 Task:  Click on  Soccer In the  Soccer League click on  Pick Sheet Your name Owen Garcia Team name Houston and  Email softage.9@softage.net Game 1 Inter Miami Game 2 NYFC Game 3 Orlando City Game 4 Houston Game 5 Minnesota United Game 6 San Jose Game 7 Columbus Game 8 New England Game 9 Philadelphia Game 10 Montreal Game 11 Chicago Game 12 Inter Milan Game 13 Minnesota United Game 14 Real Salt Lake Game 15 Vancouver Game16 San Jose In Tie Breaker choose Houston Submit pick sheet
Action: Mouse moved to (533, 328)
Screenshot: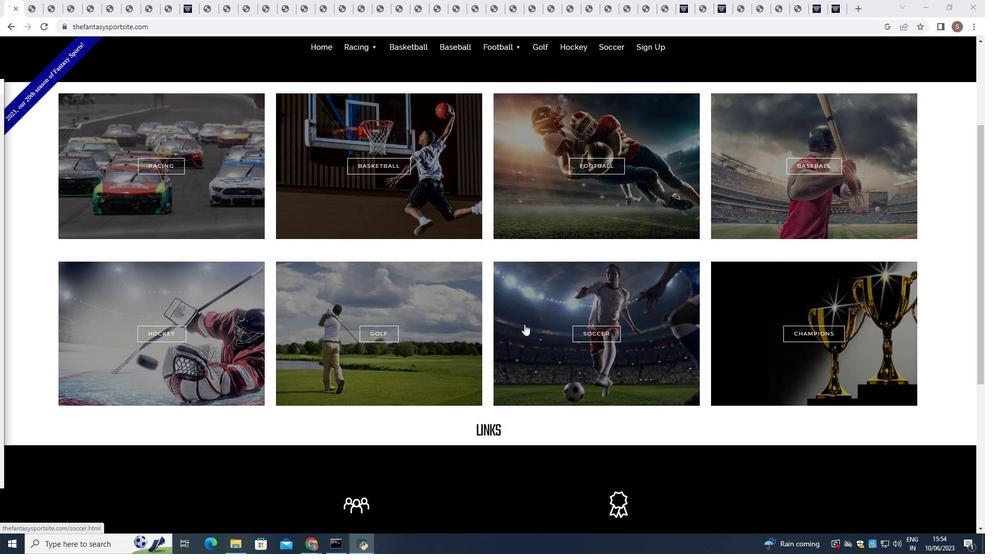 
Action: Mouse pressed left at (533, 328)
Screenshot: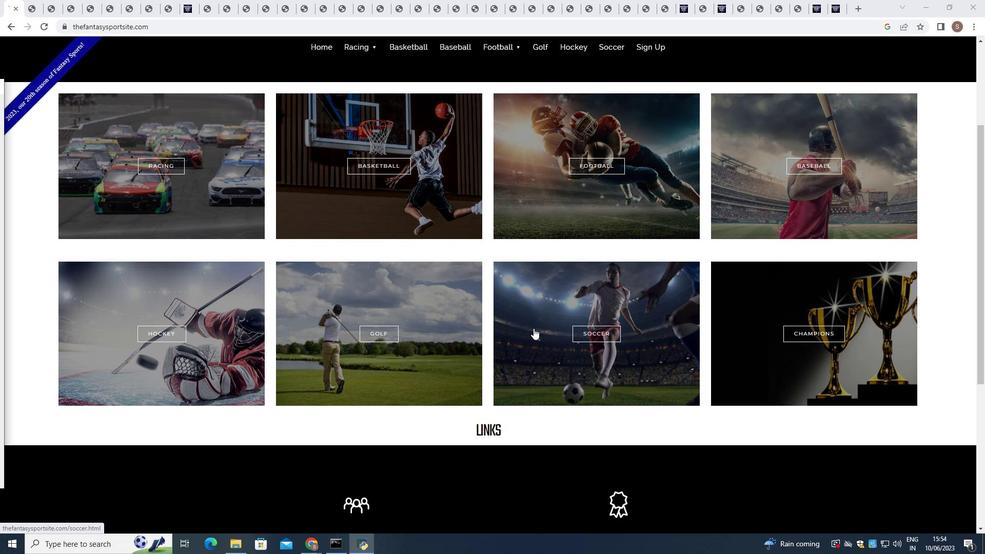 
Action: Mouse moved to (533, 329)
Screenshot: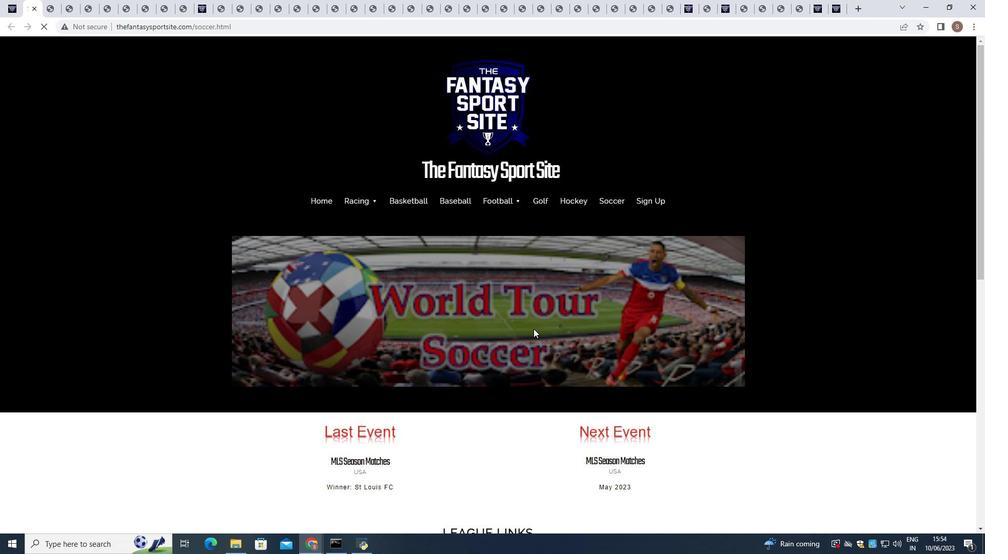 
Action: Mouse scrolled (533, 329) with delta (0, 0)
Screenshot: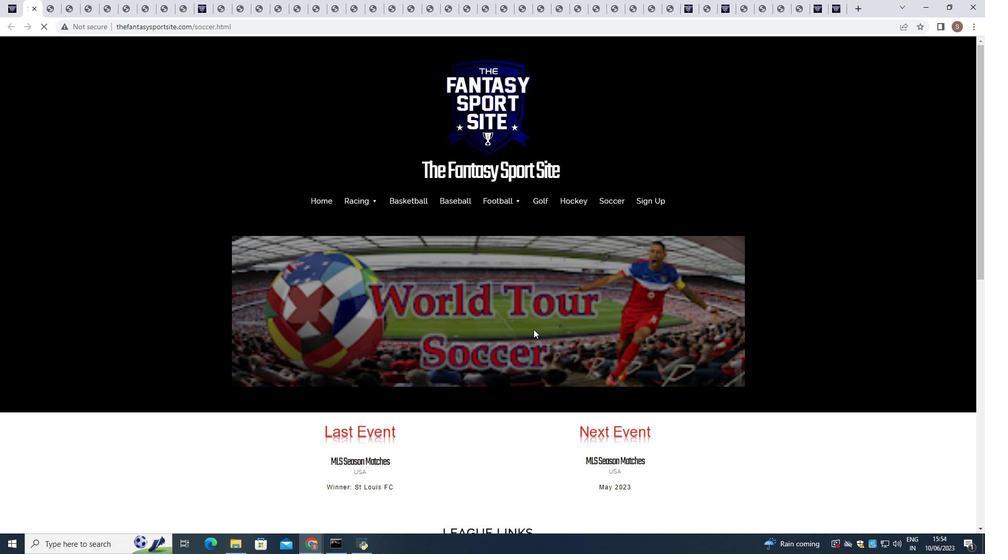 
Action: Mouse scrolled (533, 329) with delta (0, 0)
Screenshot: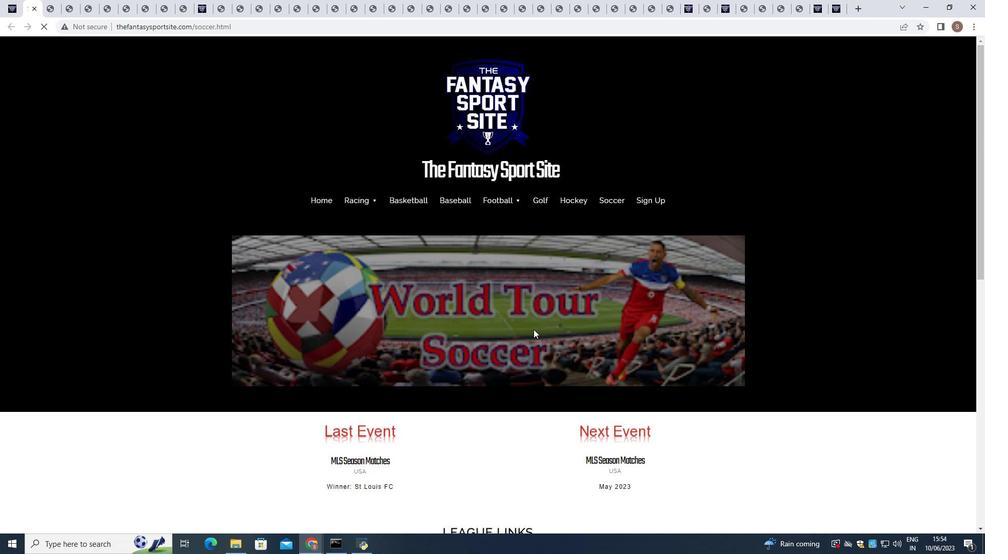 
Action: Mouse scrolled (533, 329) with delta (0, 0)
Screenshot: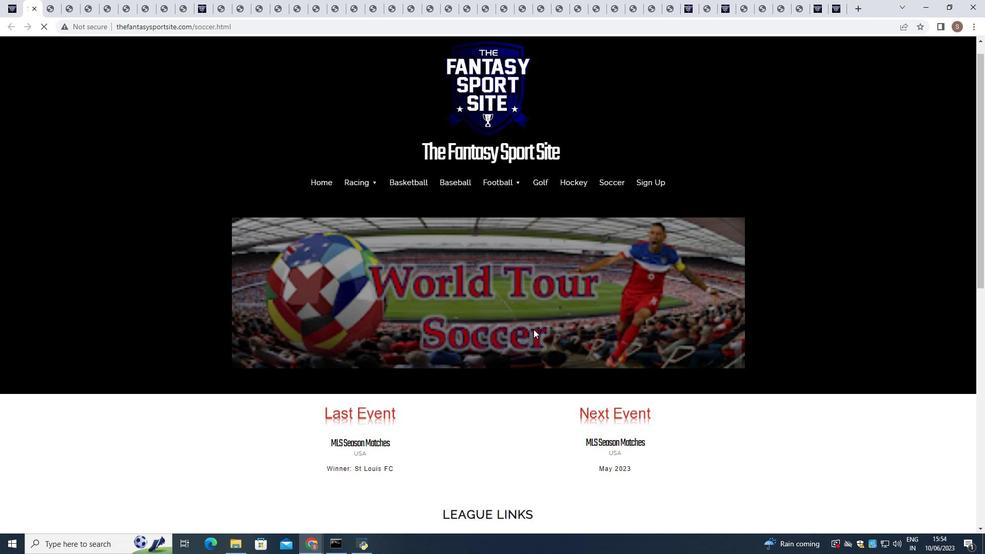 
Action: Mouse scrolled (533, 329) with delta (0, 0)
Screenshot: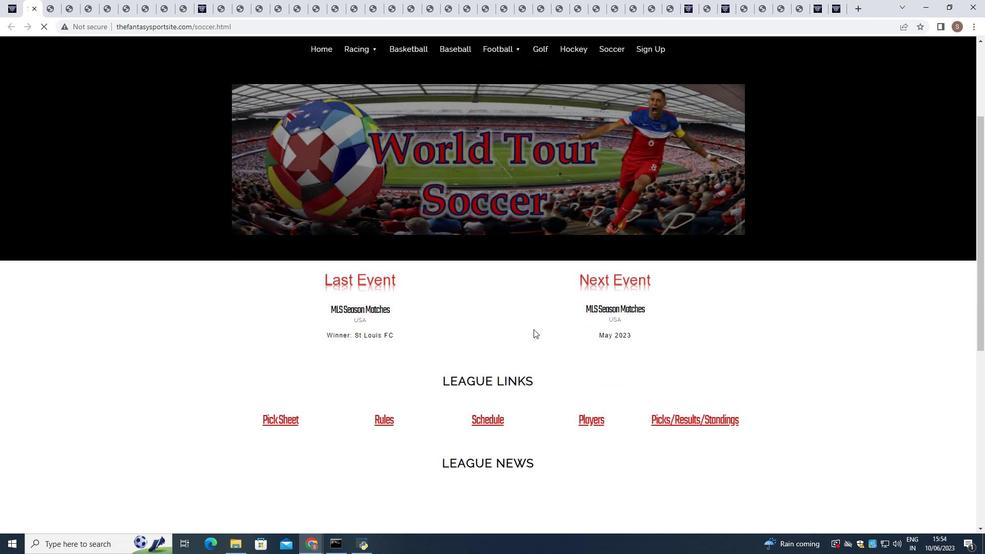 
Action: Mouse moved to (266, 363)
Screenshot: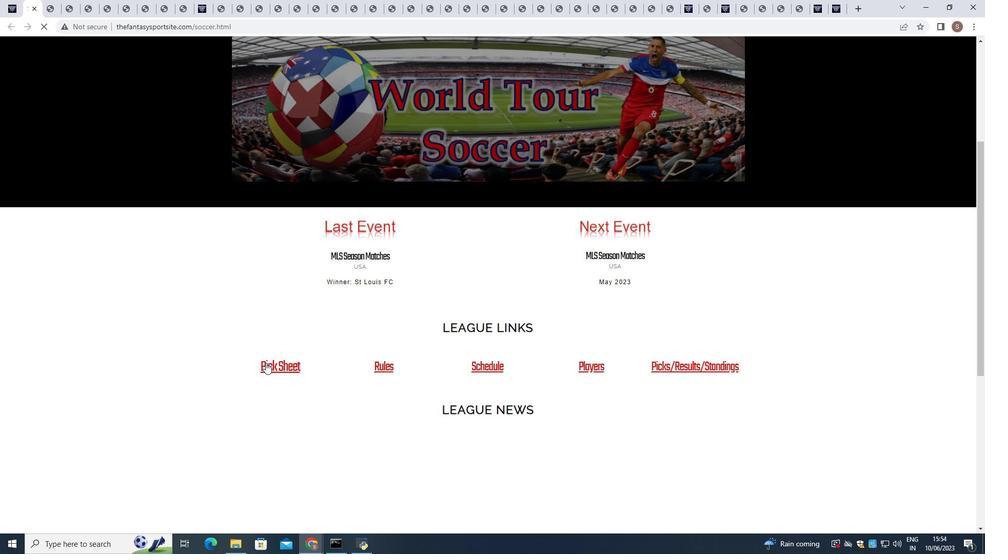 
Action: Mouse pressed left at (266, 363)
Screenshot: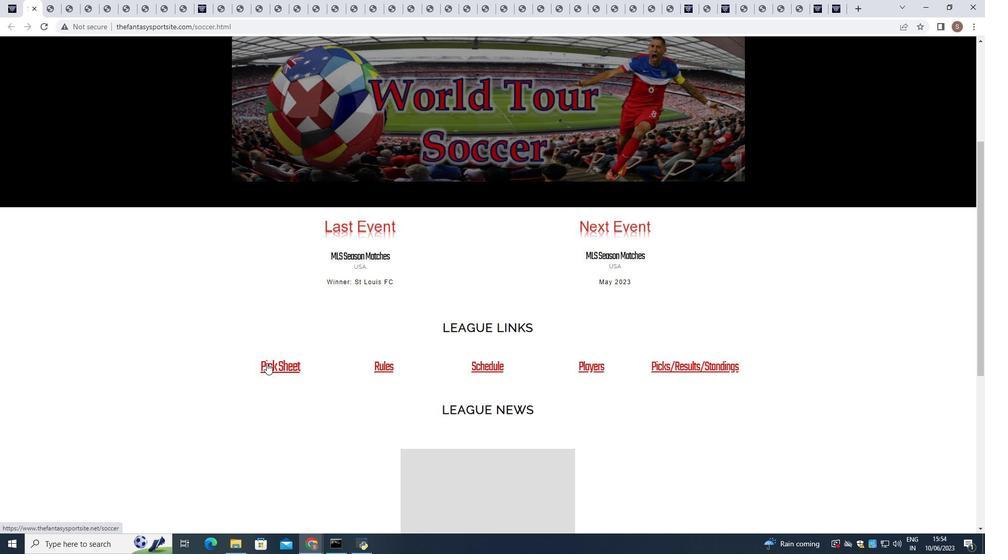 
Action: Mouse moved to (267, 362)
Screenshot: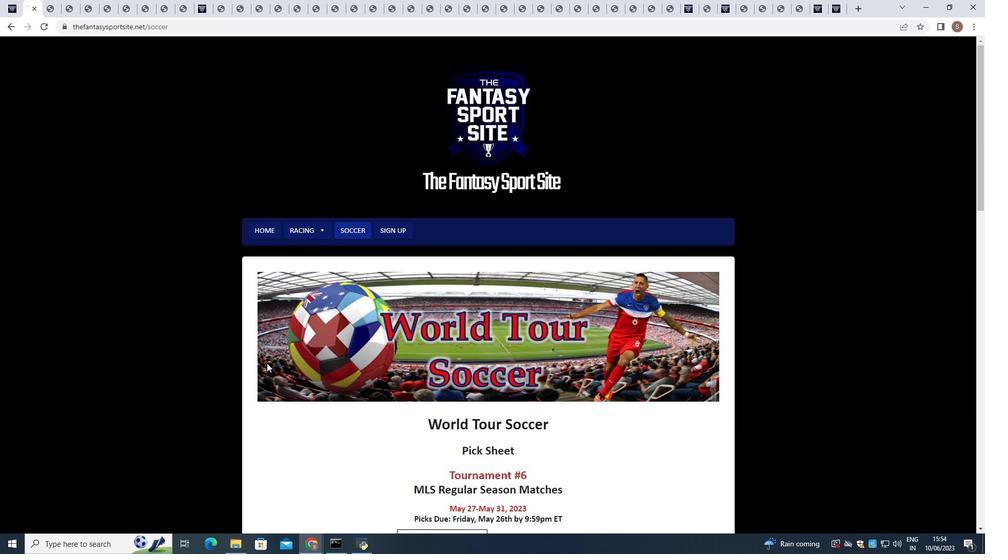 
Action: Mouse scrolled (267, 362) with delta (0, 0)
Screenshot: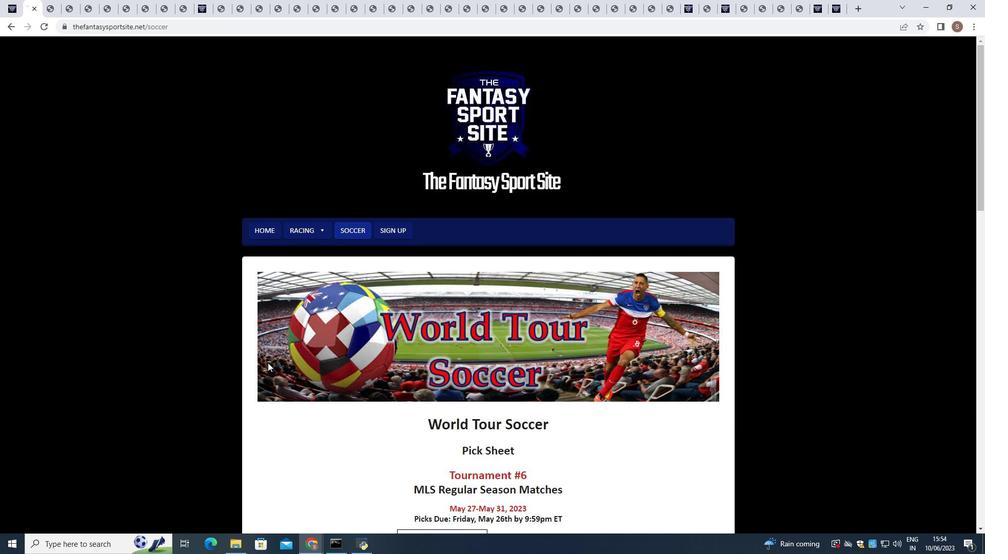 
Action: Mouse scrolled (267, 362) with delta (0, 0)
Screenshot: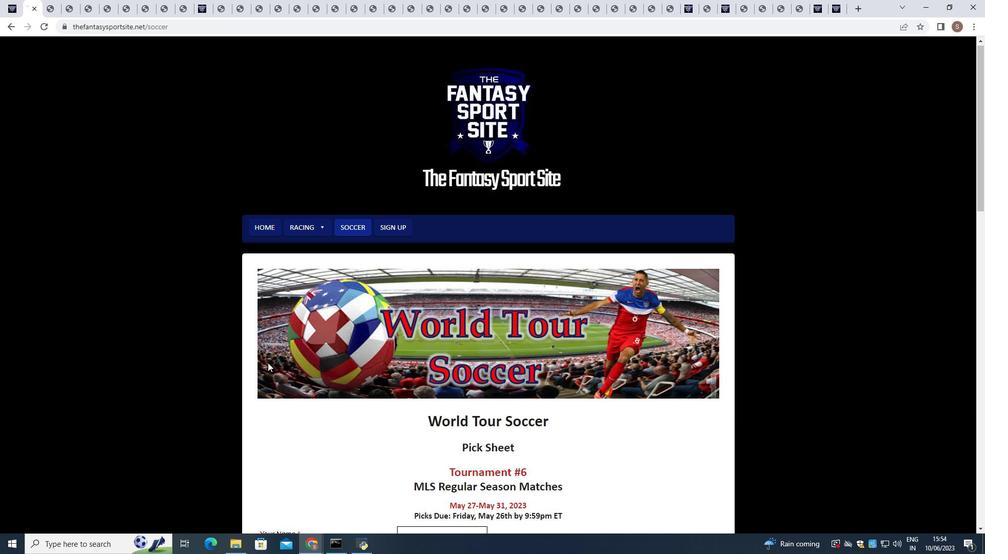 
Action: Mouse scrolled (267, 362) with delta (0, 0)
Screenshot: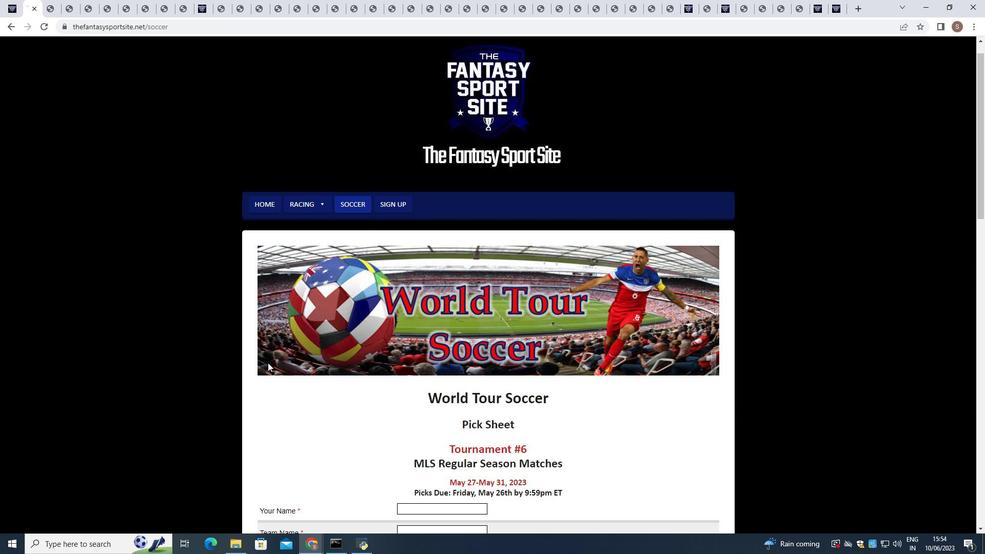 
Action: Mouse scrolled (267, 362) with delta (0, 0)
Screenshot: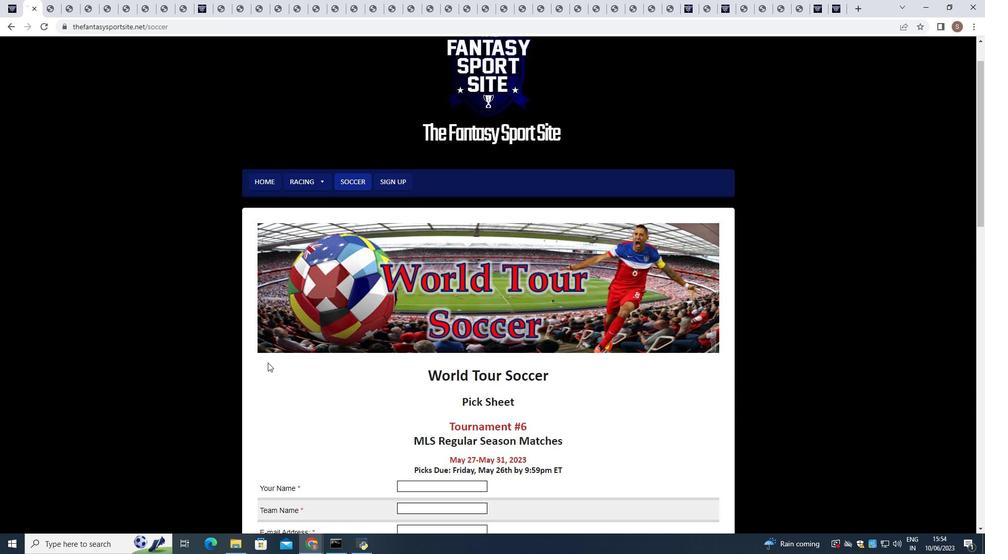
Action: Mouse scrolled (267, 362) with delta (0, 0)
Screenshot: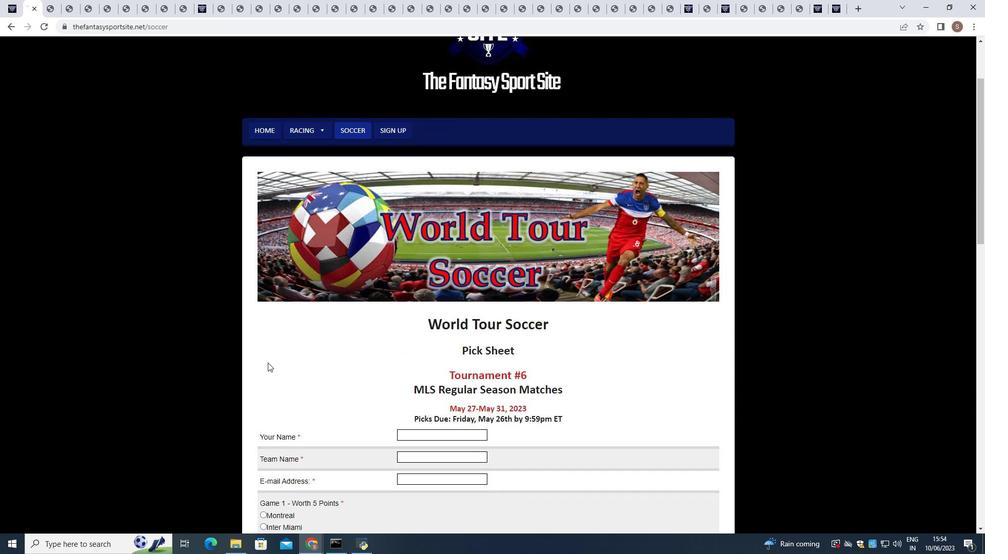 
Action: Mouse moved to (422, 279)
Screenshot: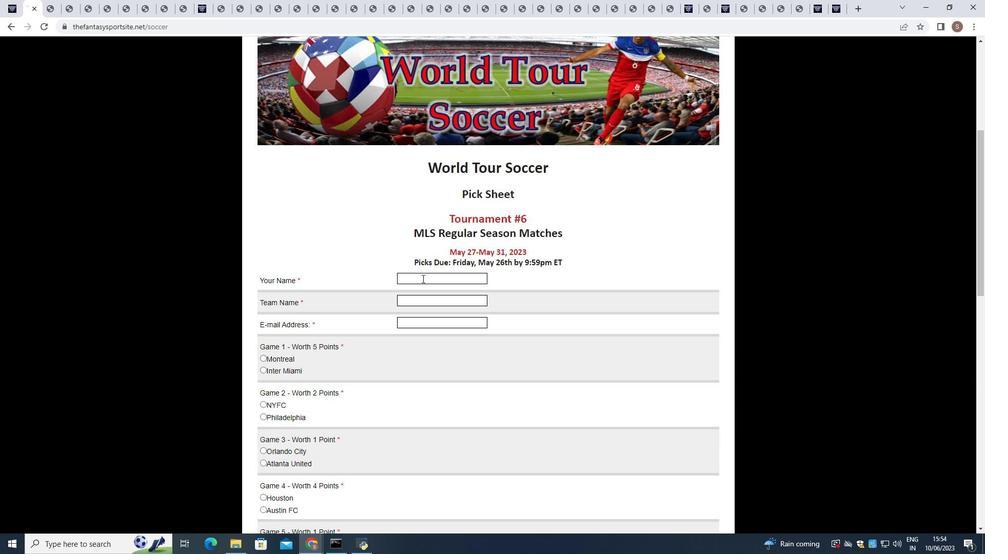
Action: Mouse pressed left at (422, 279)
Screenshot: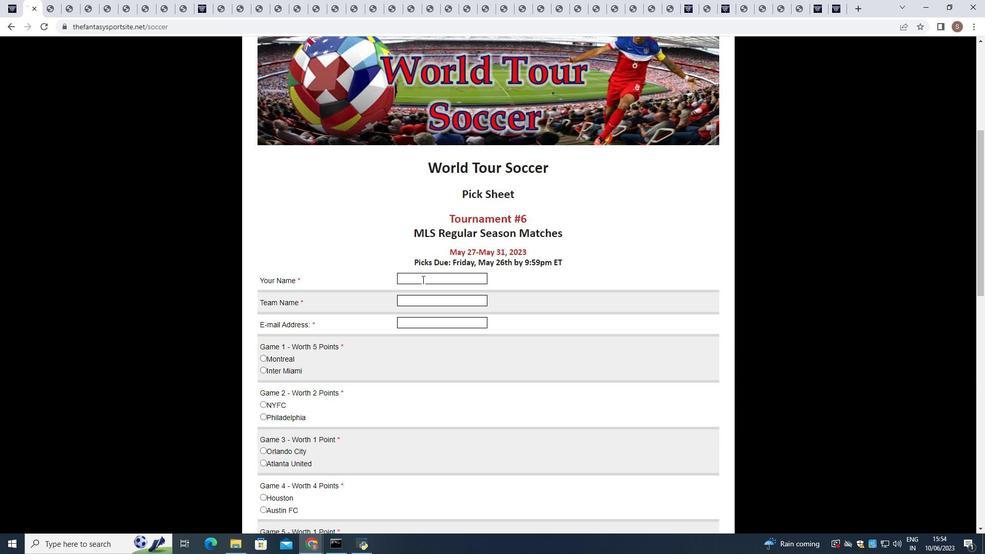 
Action: Key pressed <Key.shift>Owen<Key.space><Key.shift><Key.shift><Key.shift>Garcia
Screenshot: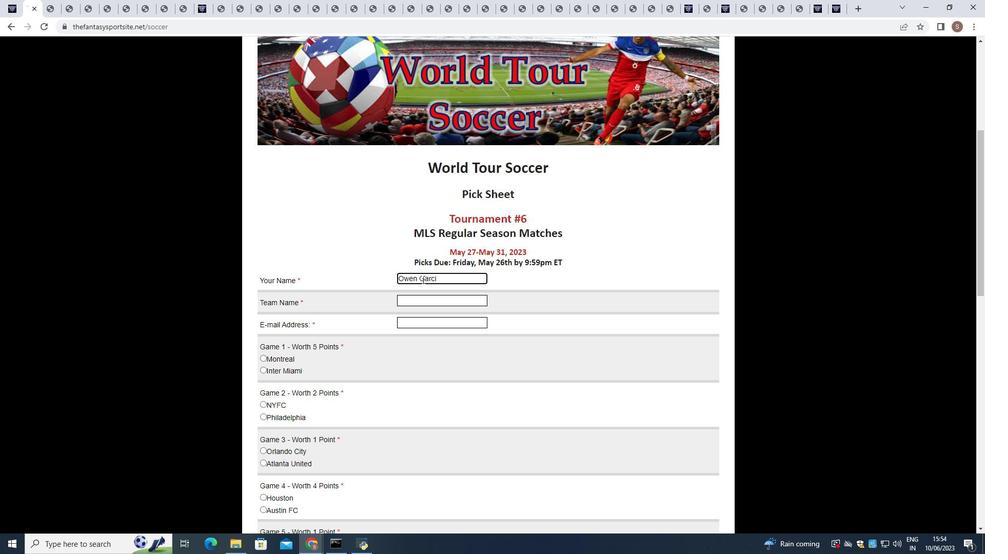 
Action: Mouse moved to (473, 299)
Screenshot: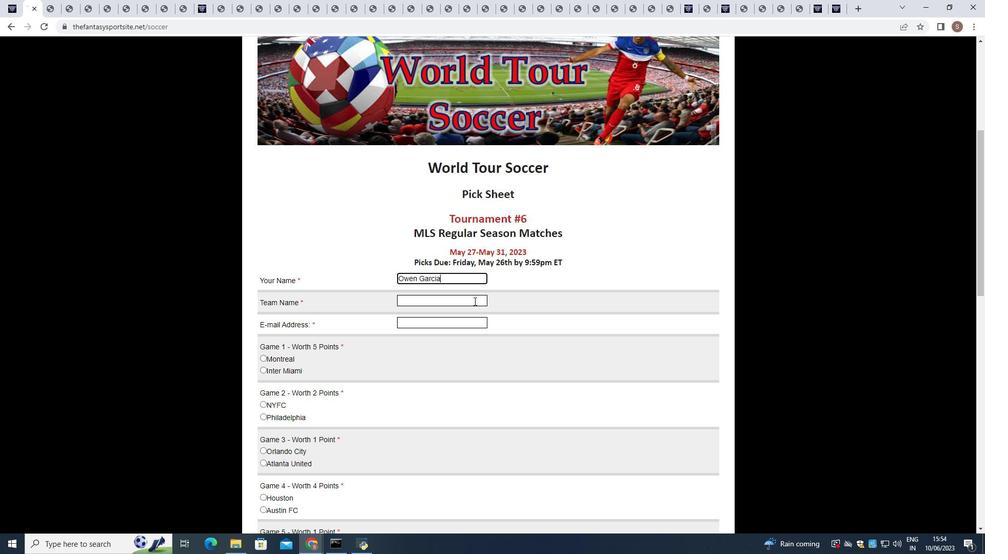 
Action: Mouse pressed left at (473, 299)
Screenshot: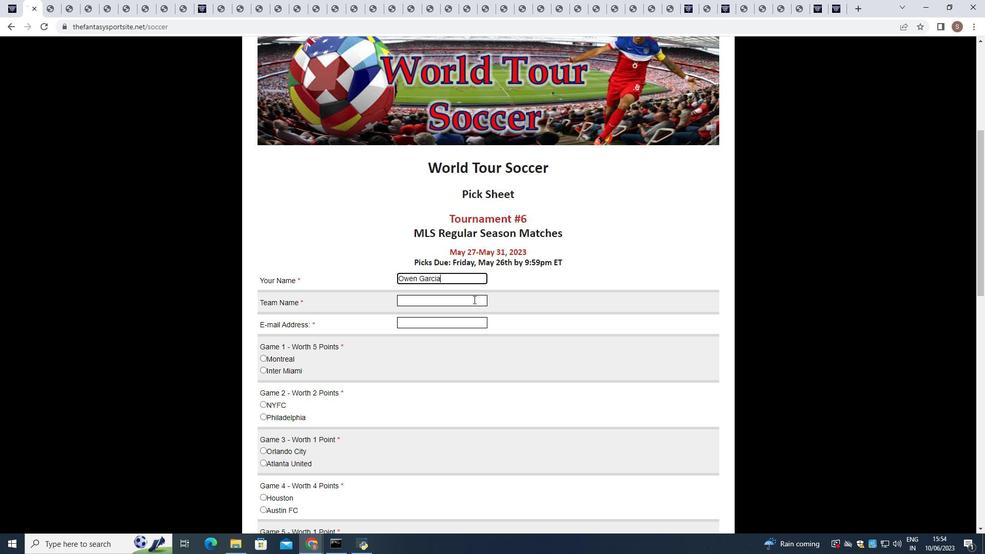 
Action: Mouse moved to (477, 292)
Screenshot: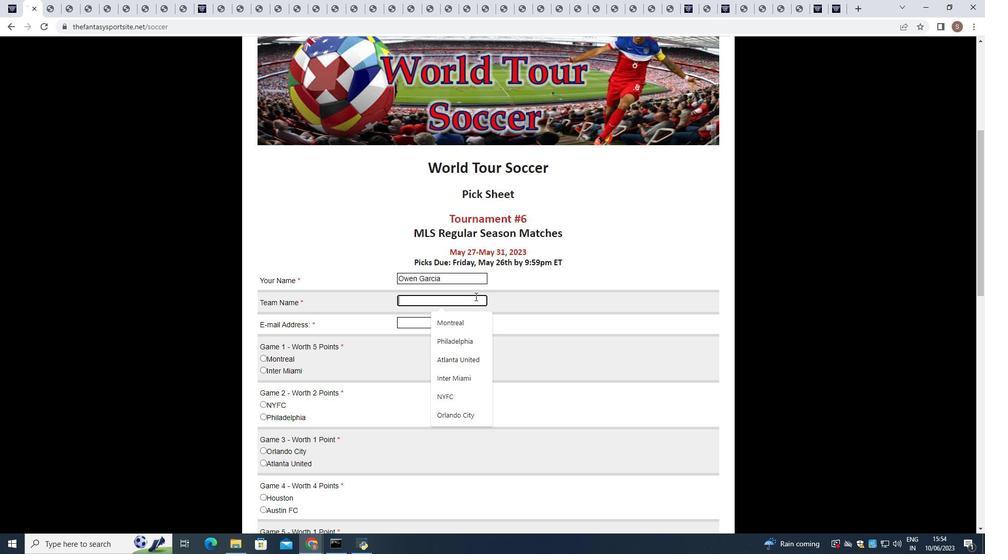
Action: Key pressed <Key.shift>Houst
Screenshot: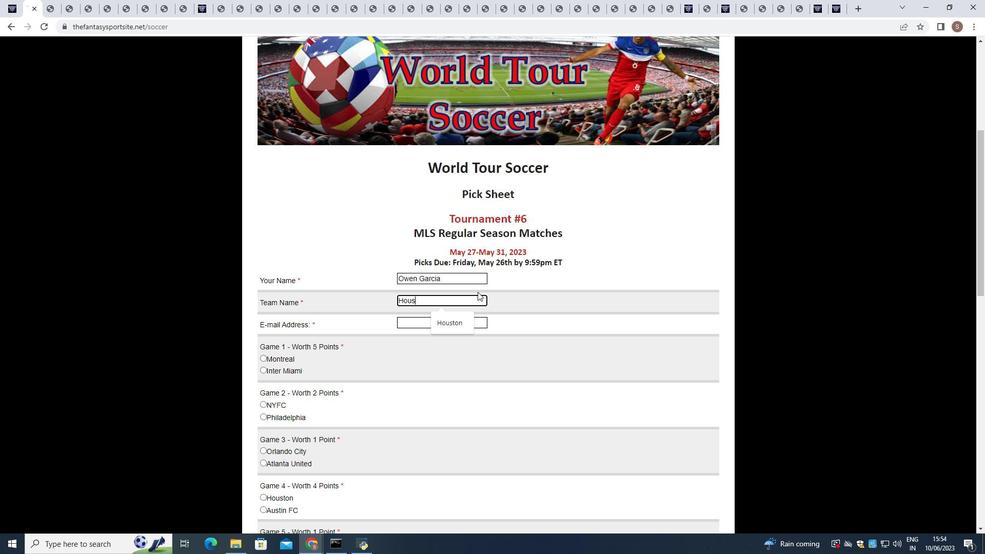 
Action: Mouse moved to (459, 328)
Screenshot: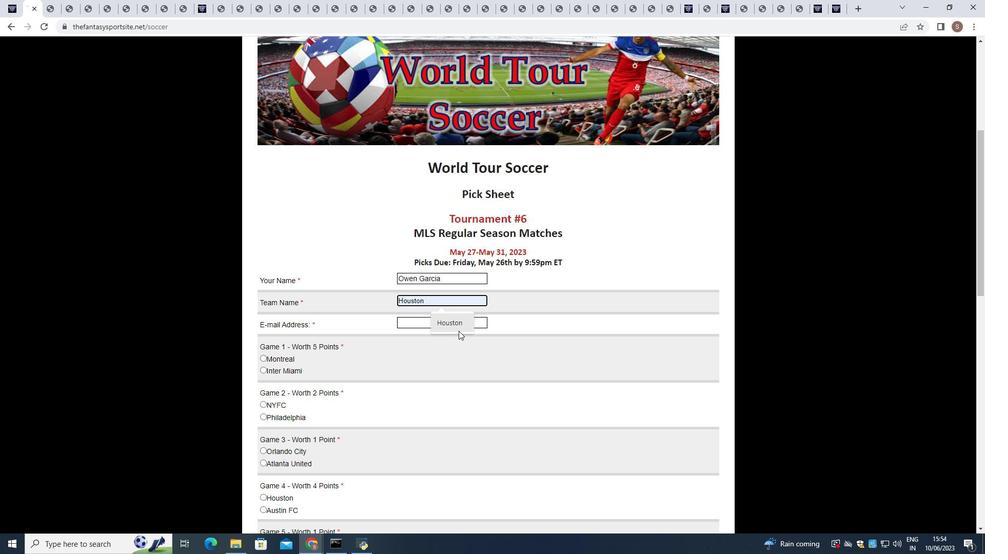 
Action: Mouse pressed left at (459, 328)
Screenshot: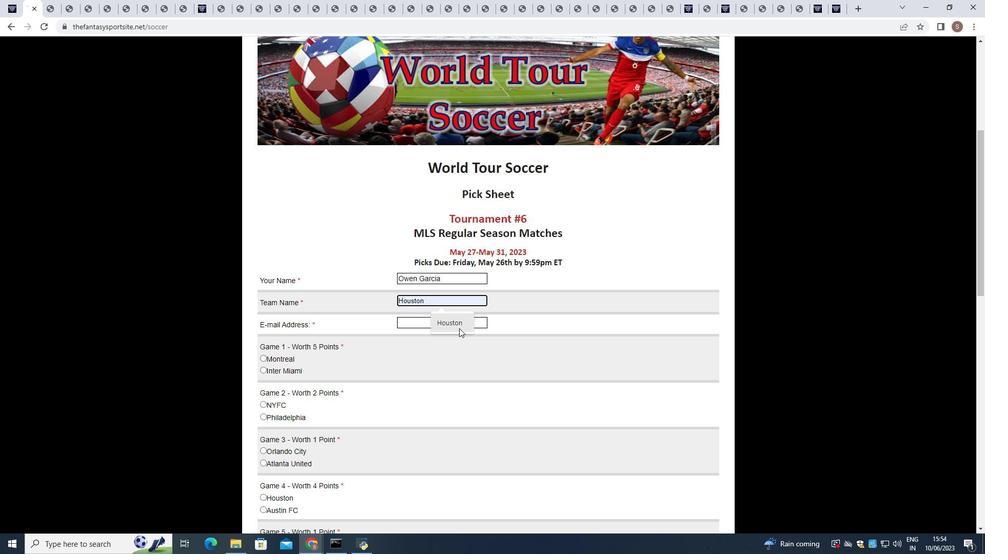 
Action: Mouse moved to (462, 324)
Screenshot: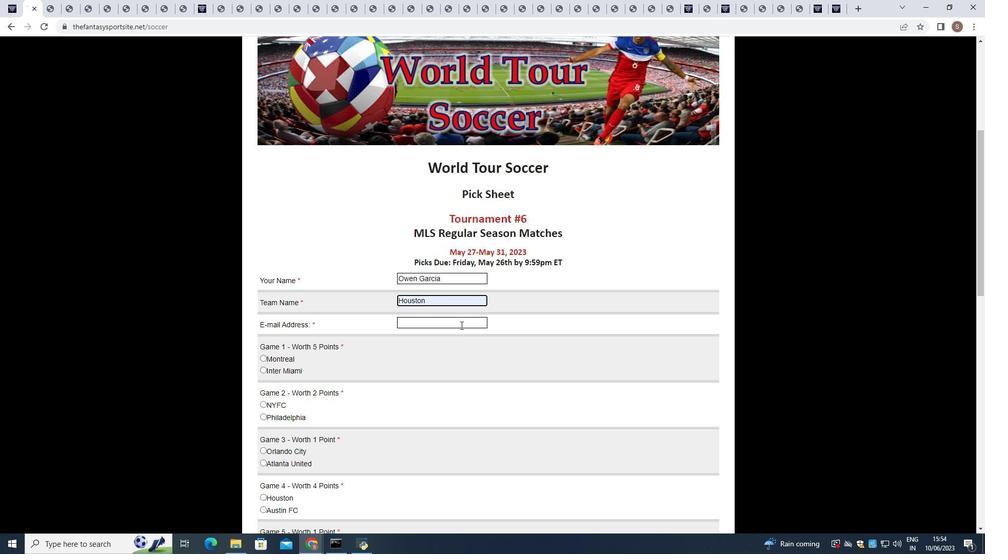 
Action: Mouse pressed left at (462, 324)
Screenshot: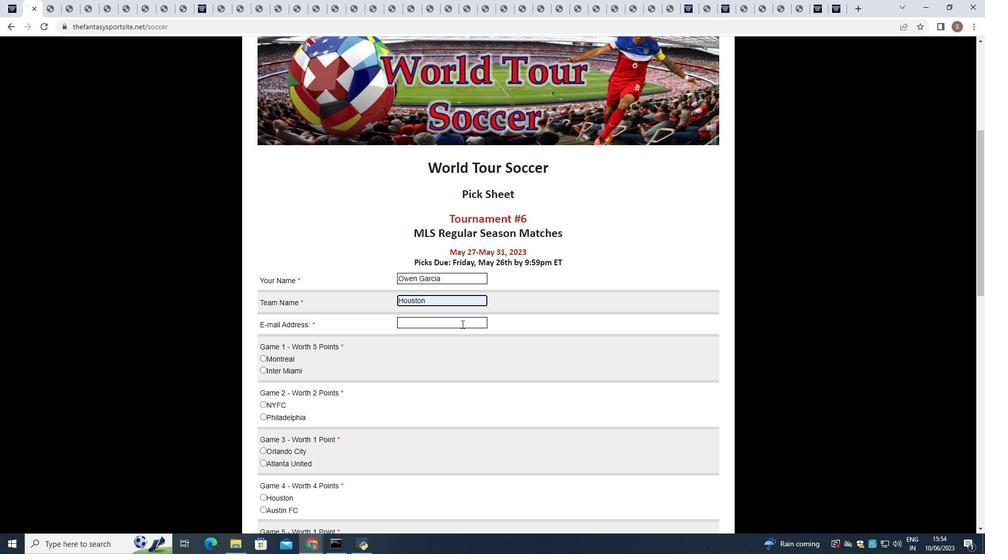 
Action: Key pressed softage.9
Screenshot: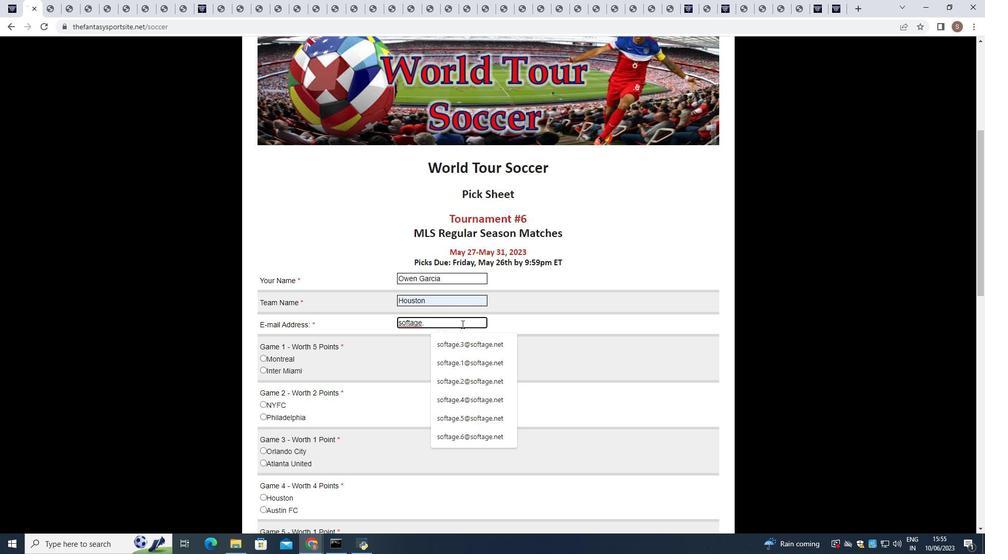 
Action: Mouse moved to (455, 345)
Screenshot: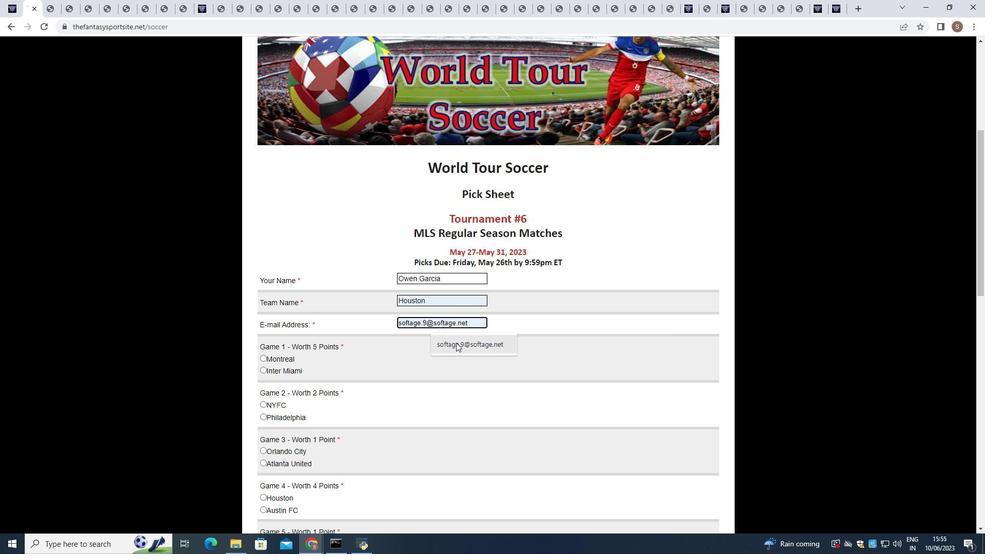 
Action: Mouse pressed left at (455, 345)
Screenshot: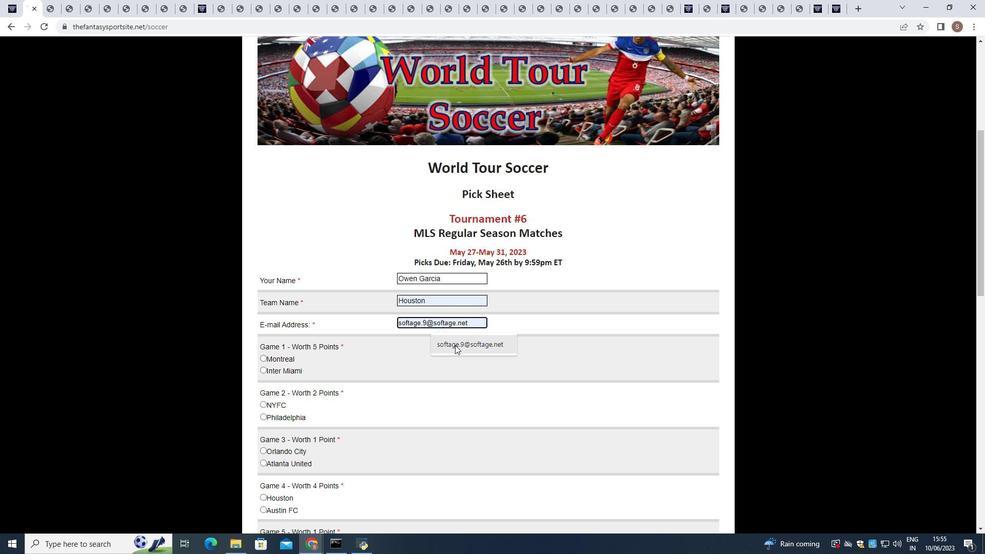 
Action: Mouse moved to (262, 368)
Screenshot: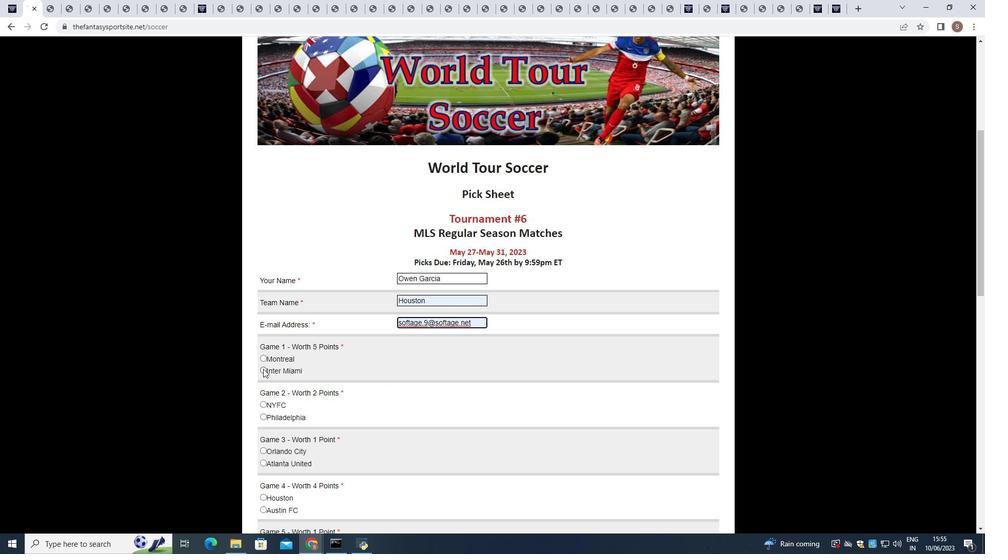 
Action: Mouse pressed left at (262, 368)
Screenshot: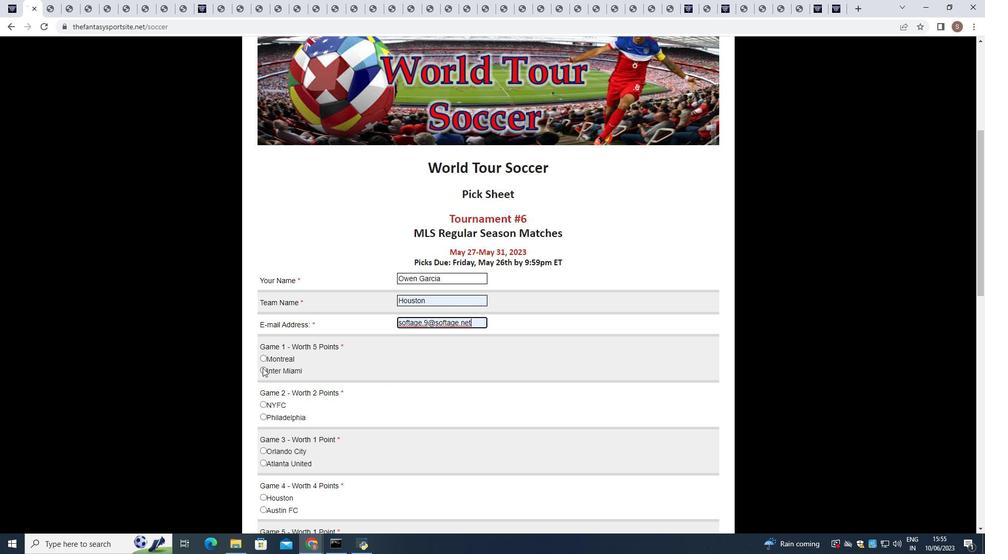 
Action: Mouse moved to (262, 405)
Screenshot: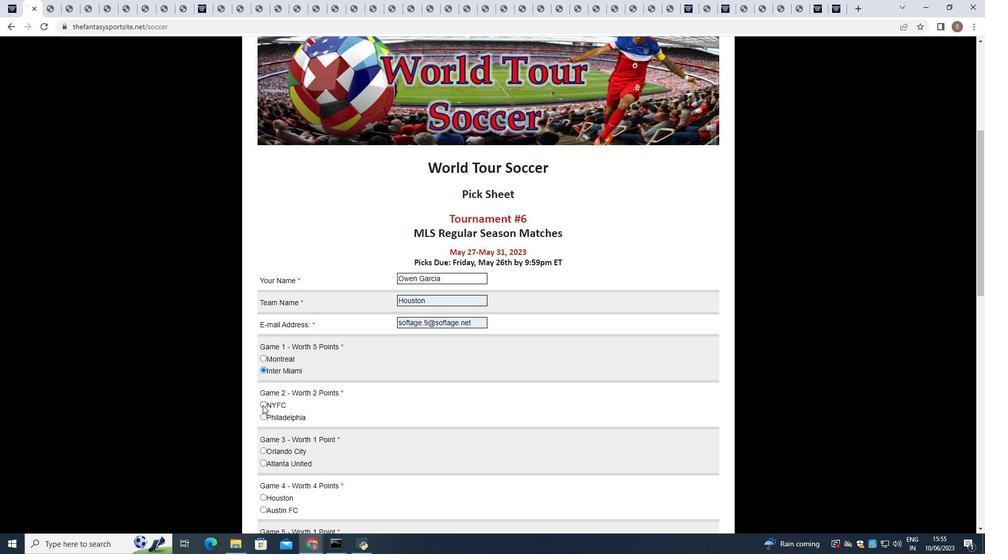 
Action: Mouse pressed left at (262, 405)
Screenshot: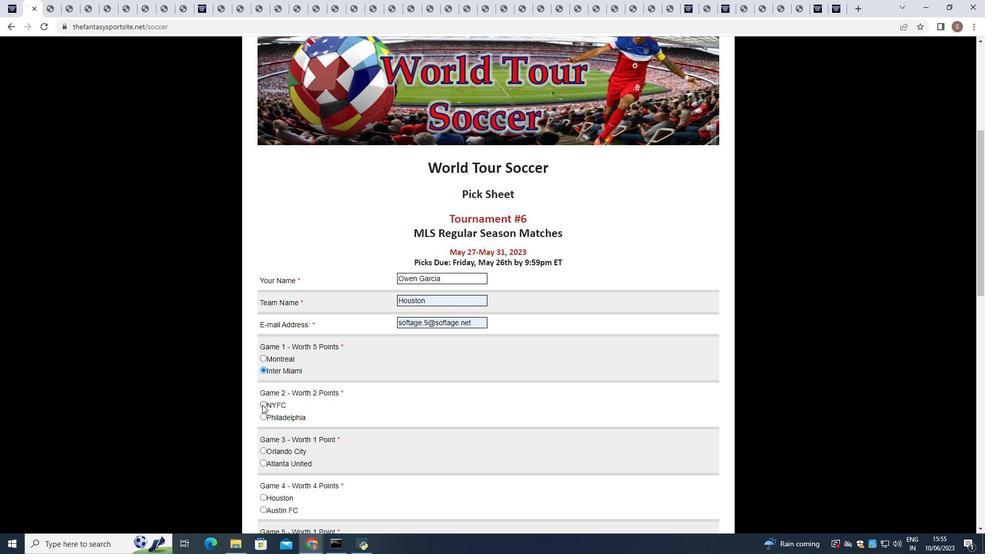 
Action: Mouse moved to (261, 449)
Screenshot: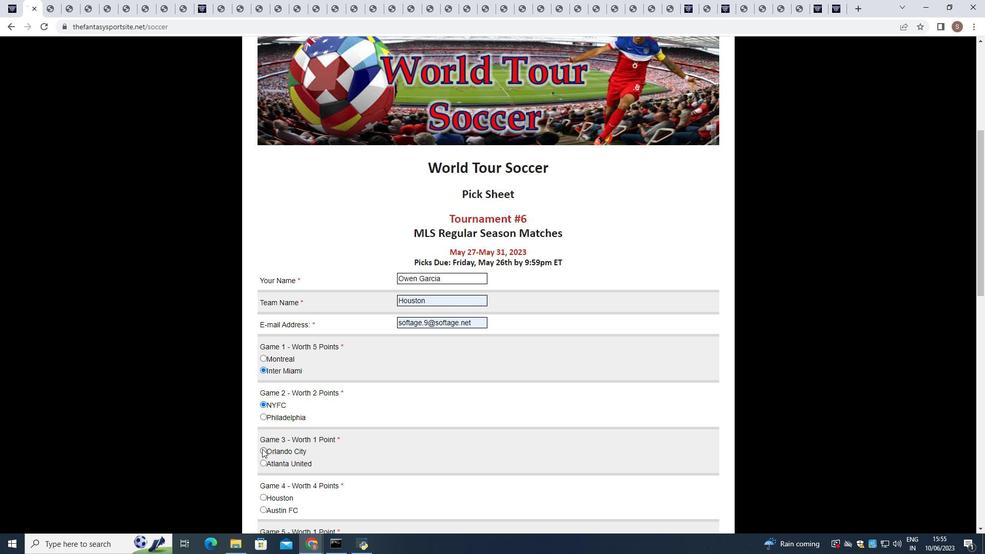 
Action: Mouse pressed left at (261, 449)
Screenshot: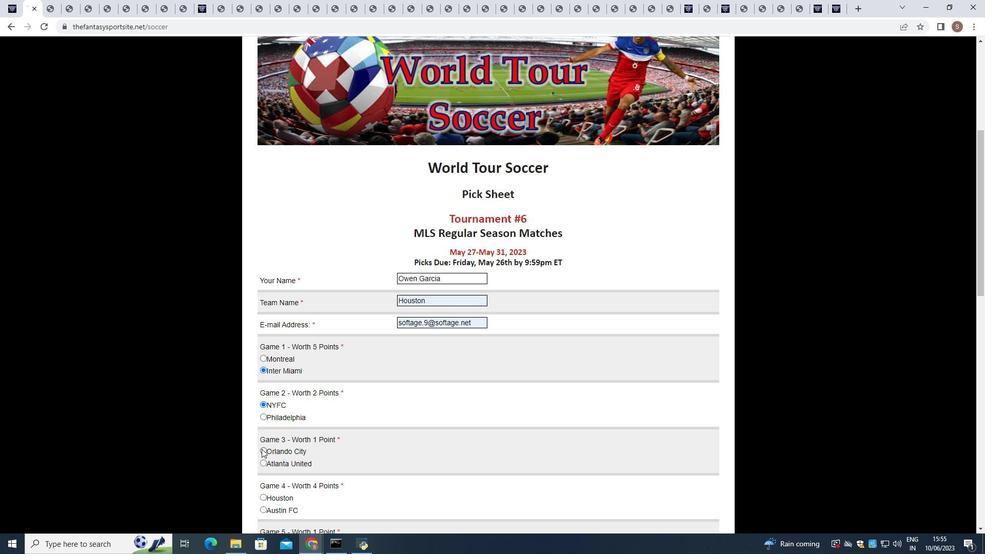 
Action: Mouse moved to (261, 496)
Screenshot: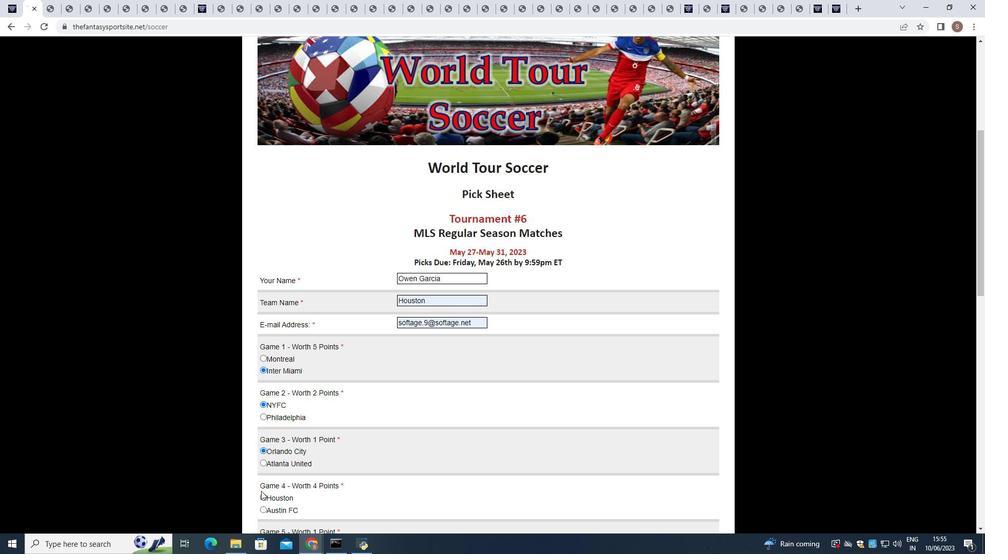 
Action: Mouse pressed left at (261, 496)
Screenshot: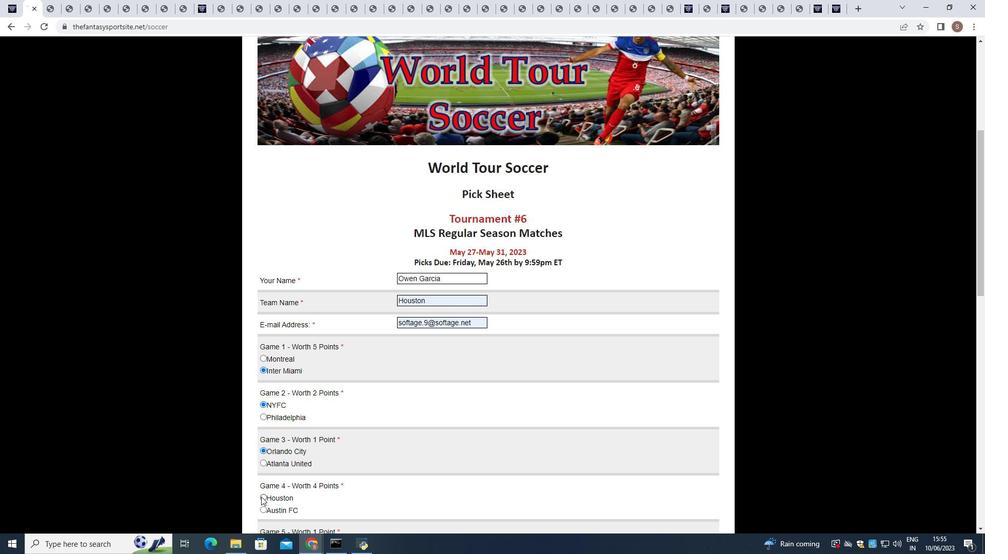 
Action: Mouse moved to (265, 490)
Screenshot: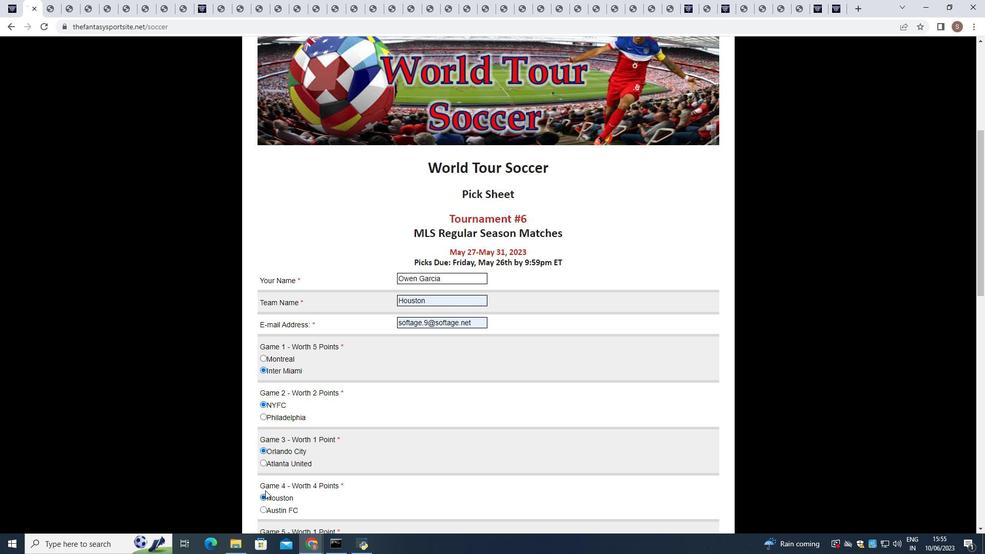 
Action: Mouse scrolled (265, 489) with delta (0, 0)
Screenshot: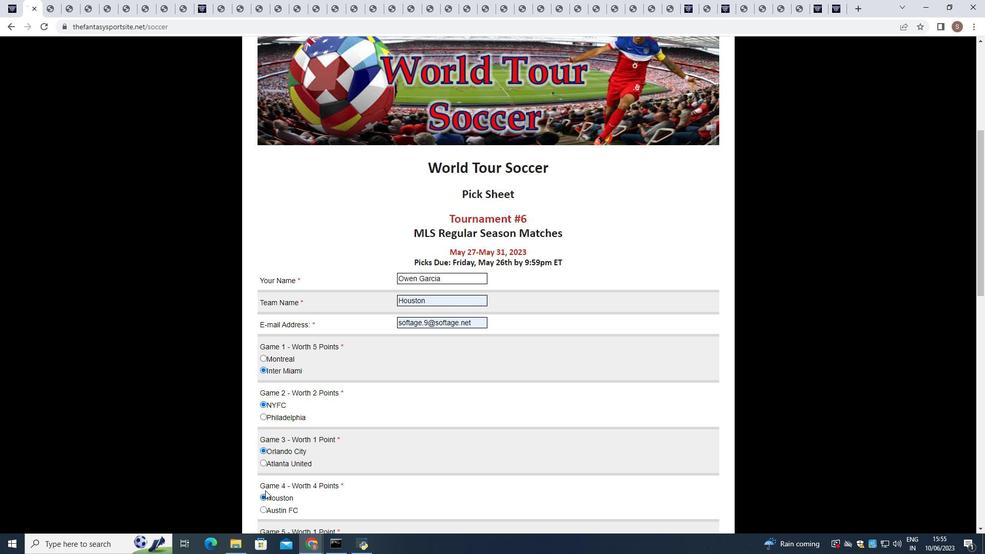 
Action: Mouse moved to (266, 489)
Screenshot: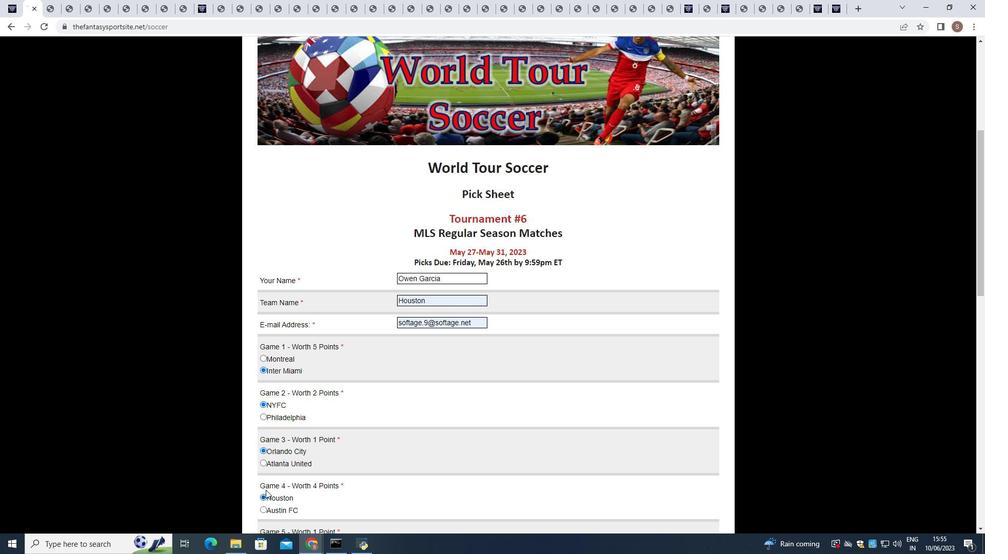 
Action: Mouse scrolled (266, 489) with delta (0, 0)
Screenshot: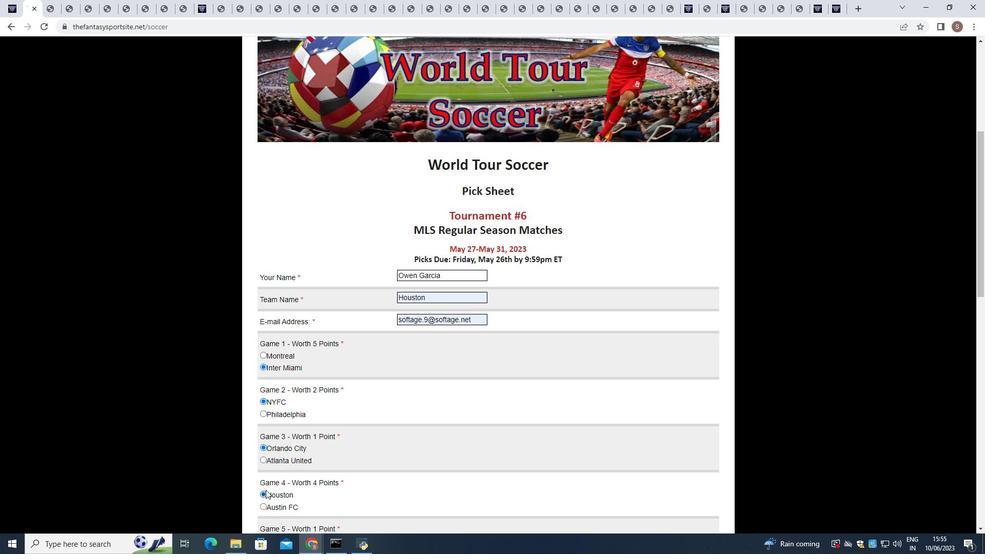 
Action: Mouse moved to (266, 489)
Screenshot: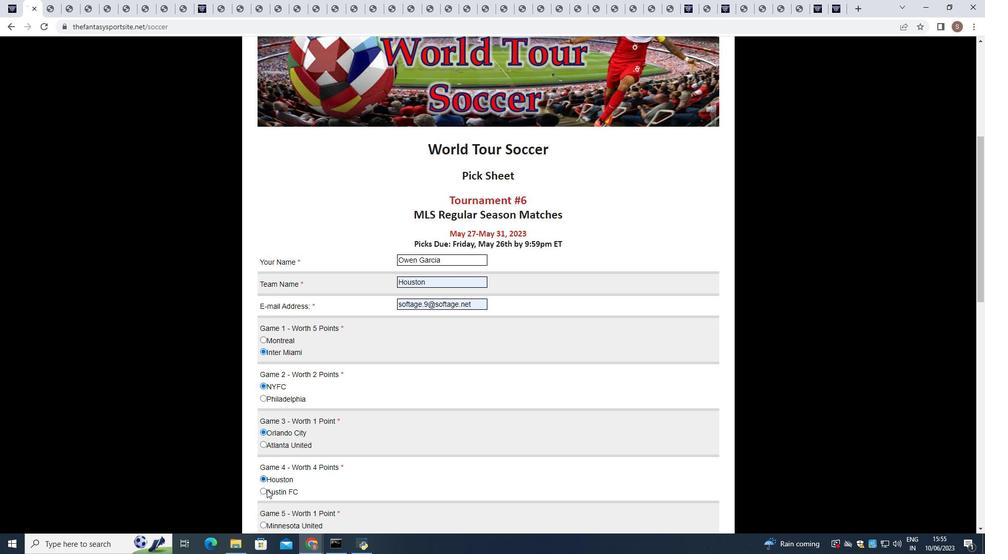 
Action: Mouse scrolled (266, 488) with delta (0, 0)
Screenshot: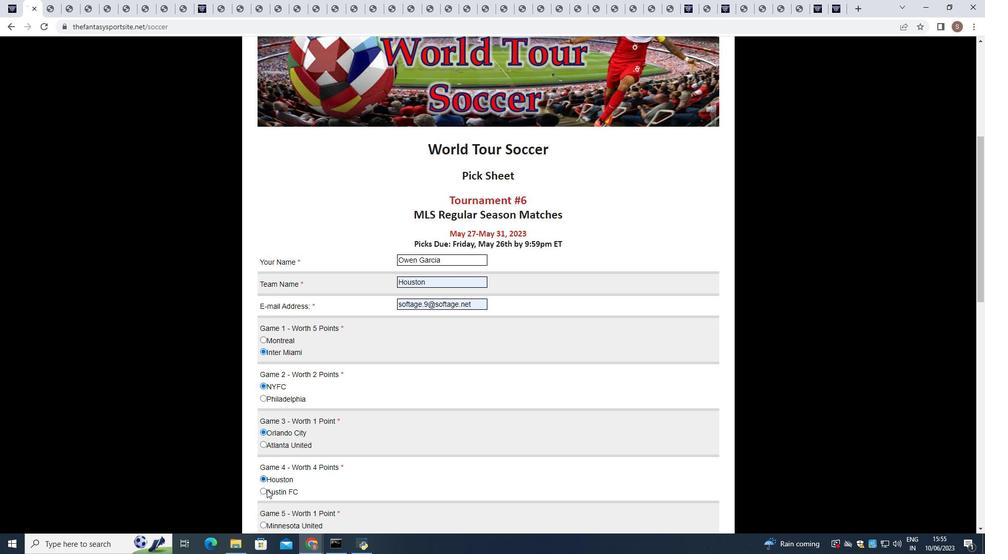 
Action: Mouse moved to (267, 489)
Screenshot: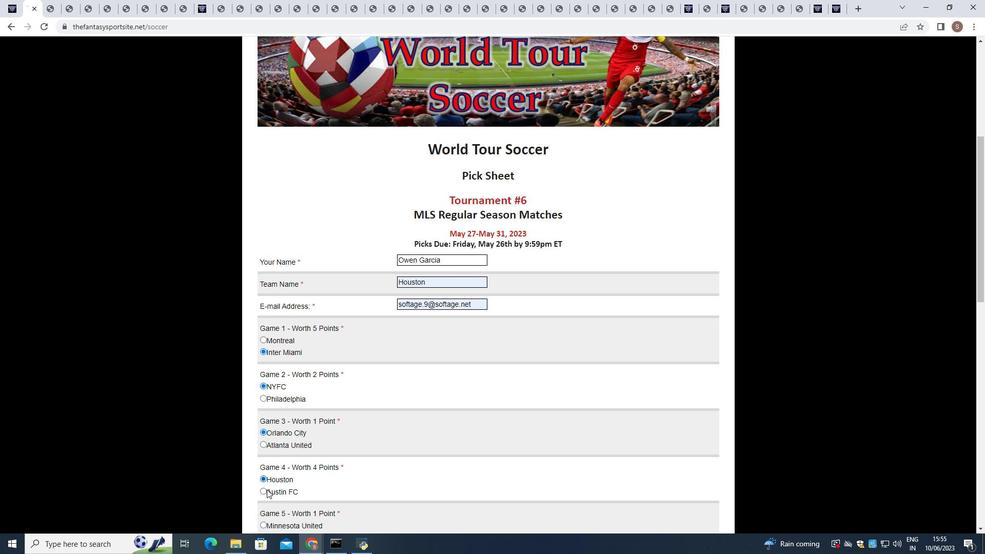
Action: Mouse scrolled (267, 488) with delta (0, 0)
Screenshot: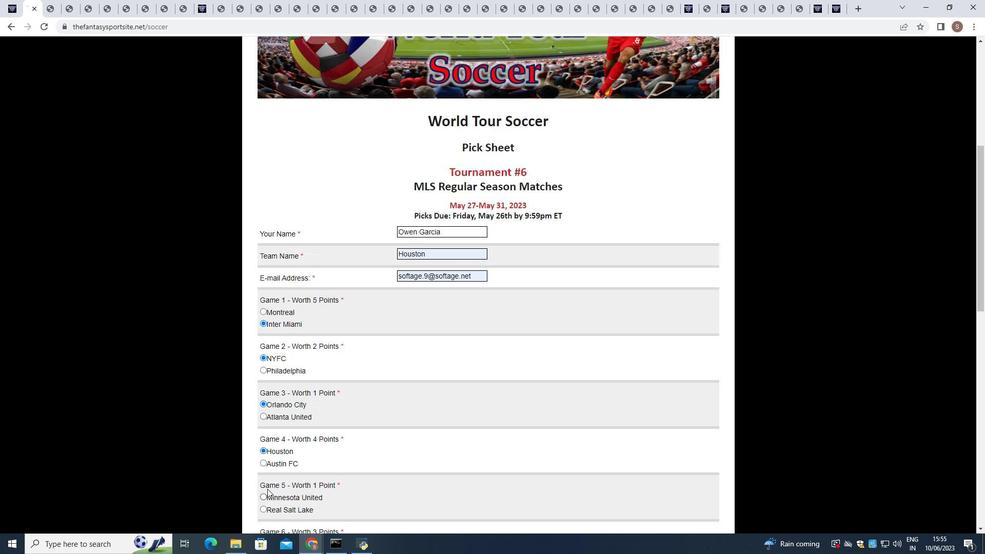 
Action: Mouse scrolled (267, 488) with delta (0, 0)
Screenshot: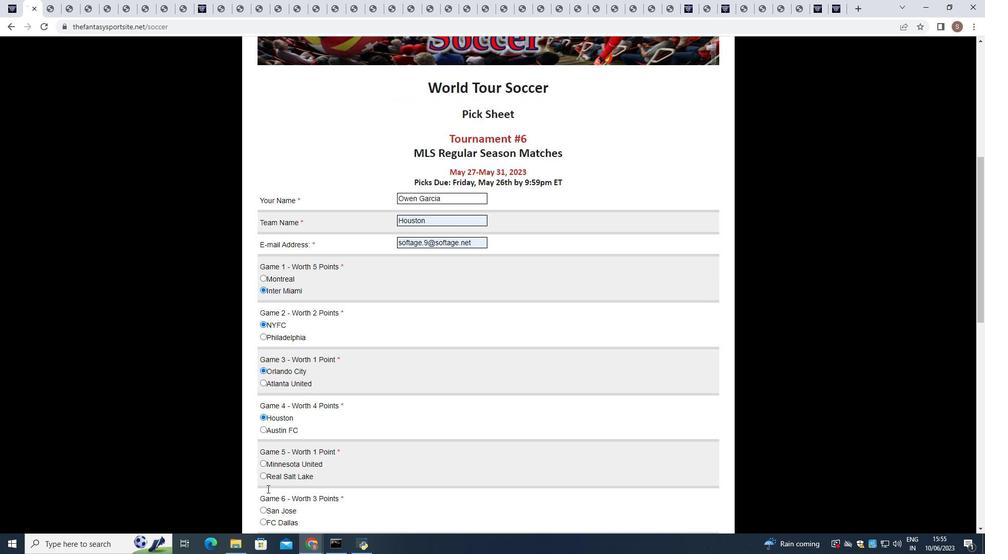 
Action: Mouse moved to (269, 487)
Screenshot: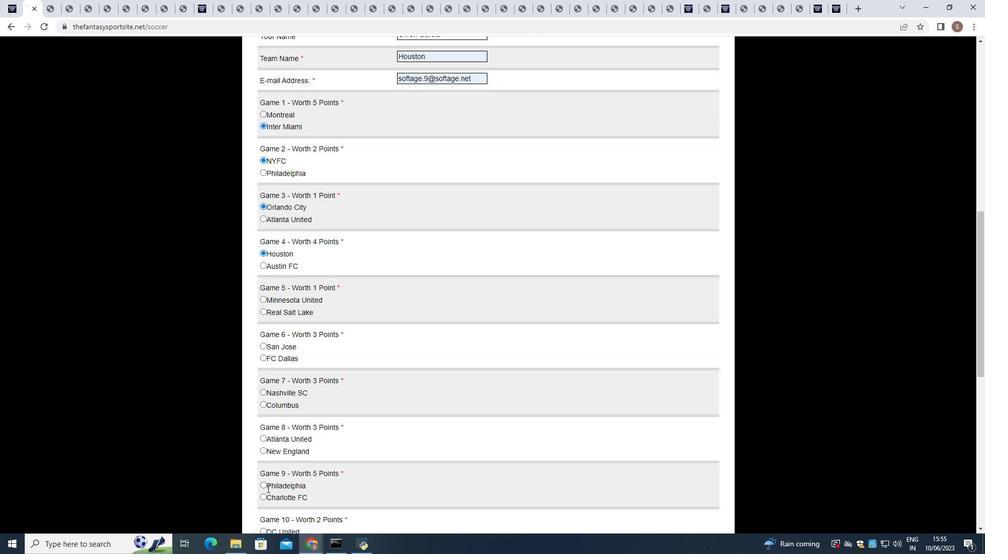 
Action: Mouse scrolled (269, 486) with delta (0, 0)
Screenshot: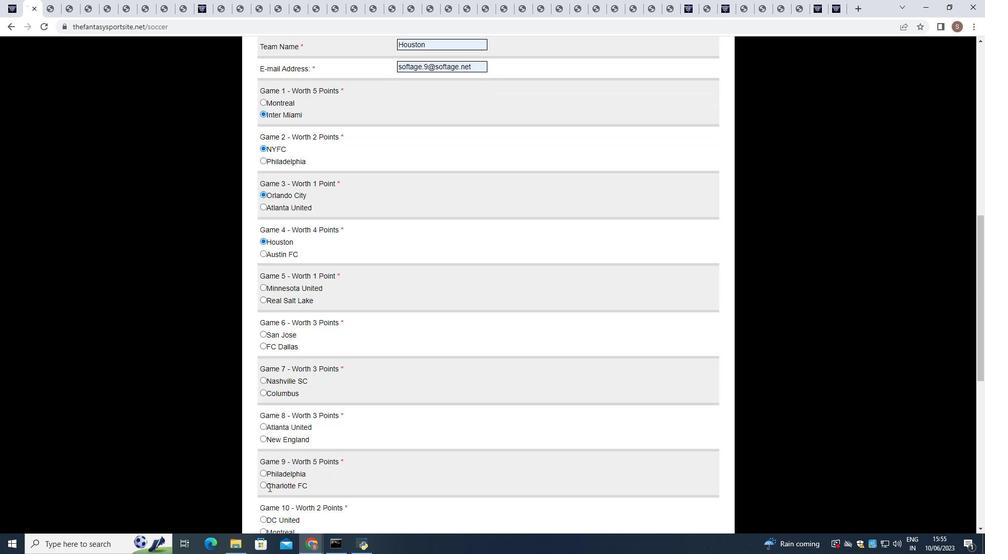 
Action: Mouse moved to (261, 235)
Screenshot: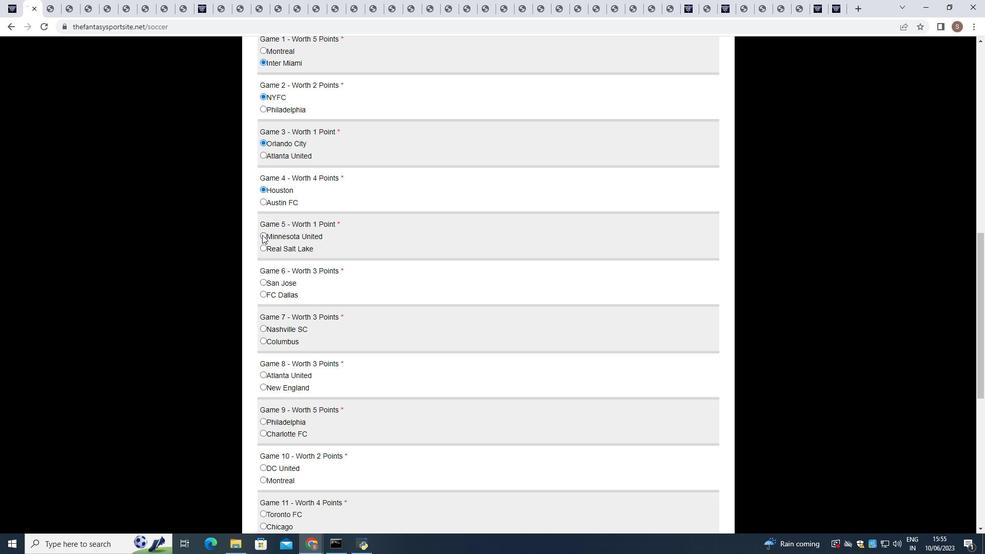 
Action: Mouse pressed left at (261, 235)
Screenshot: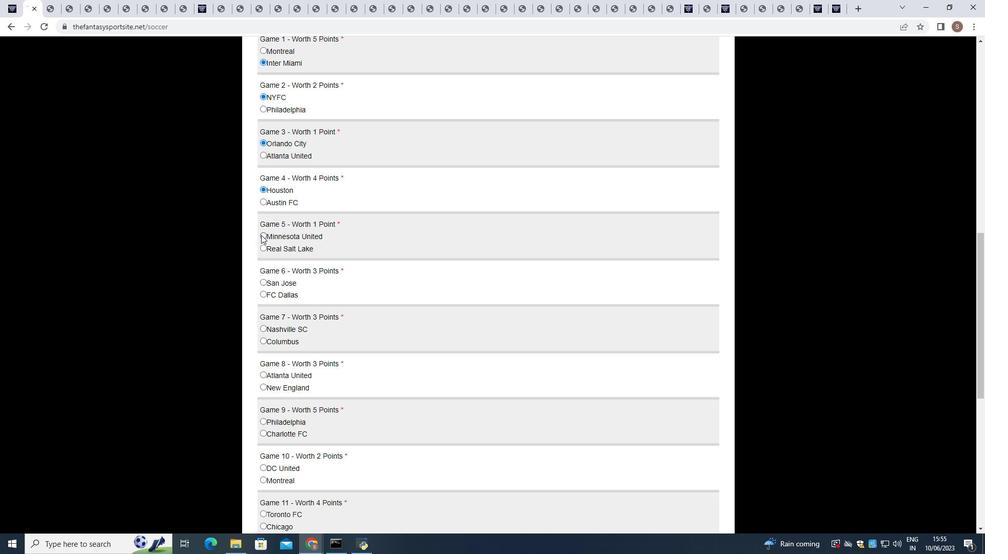 
Action: Mouse moved to (263, 284)
Screenshot: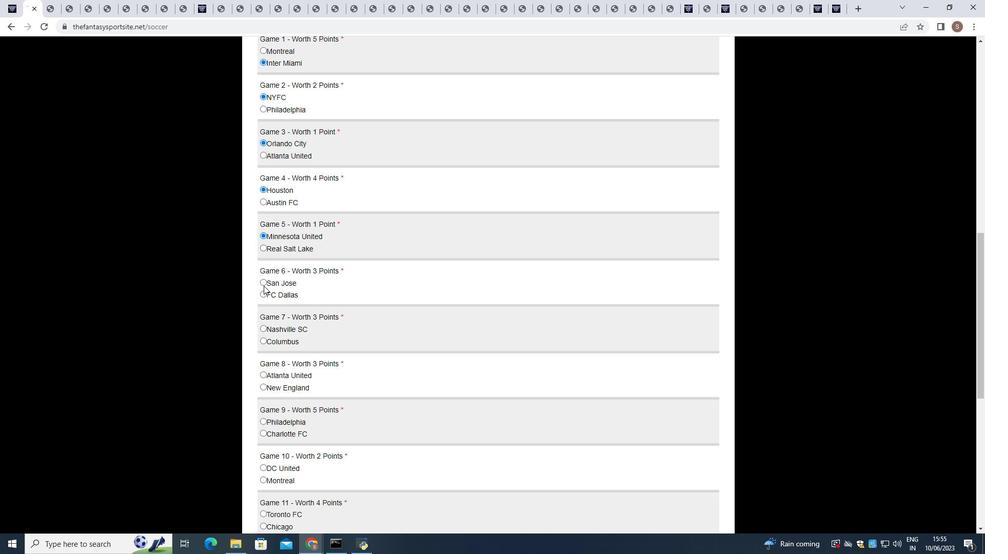
Action: Mouse pressed left at (263, 284)
Screenshot: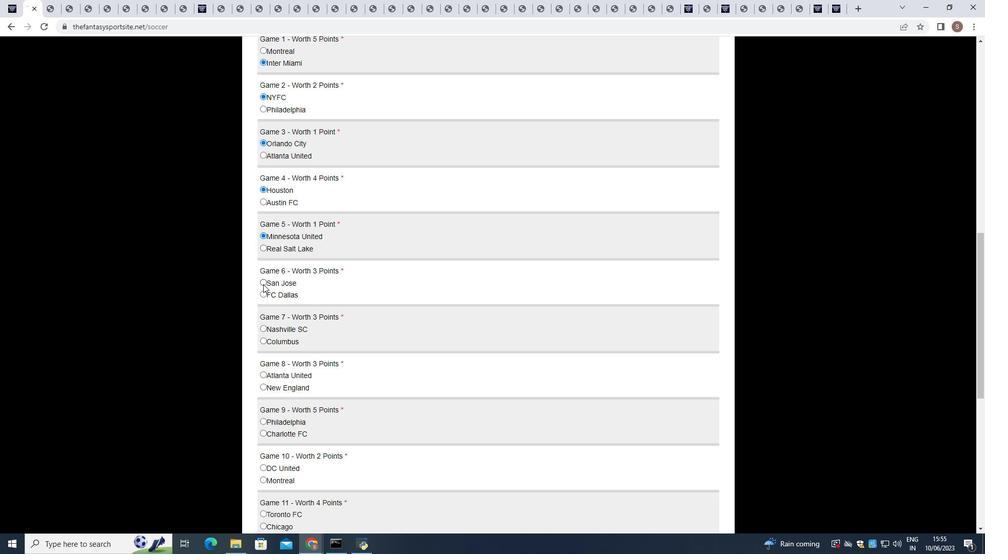 
Action: Mouse moved to (263, 340)
Screenshot: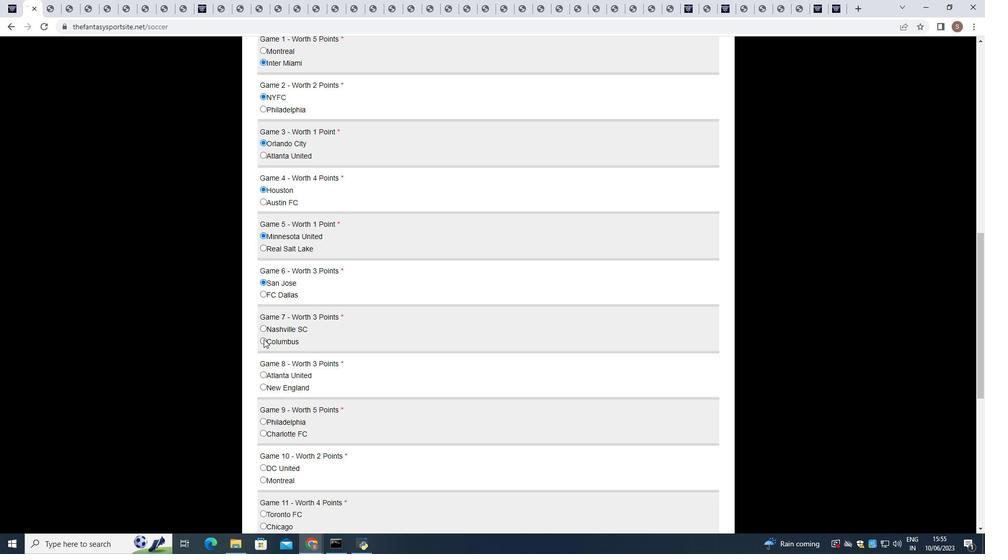 
Action: Mouse pressed left at (263, 340)
Screenshot: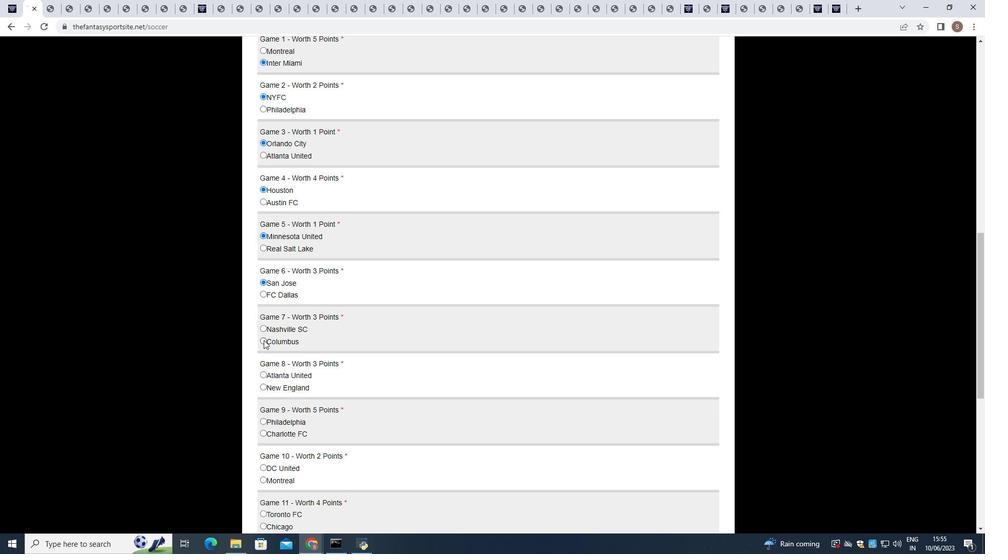 
Action: Mouse moved to (263, 388)
Screenshot: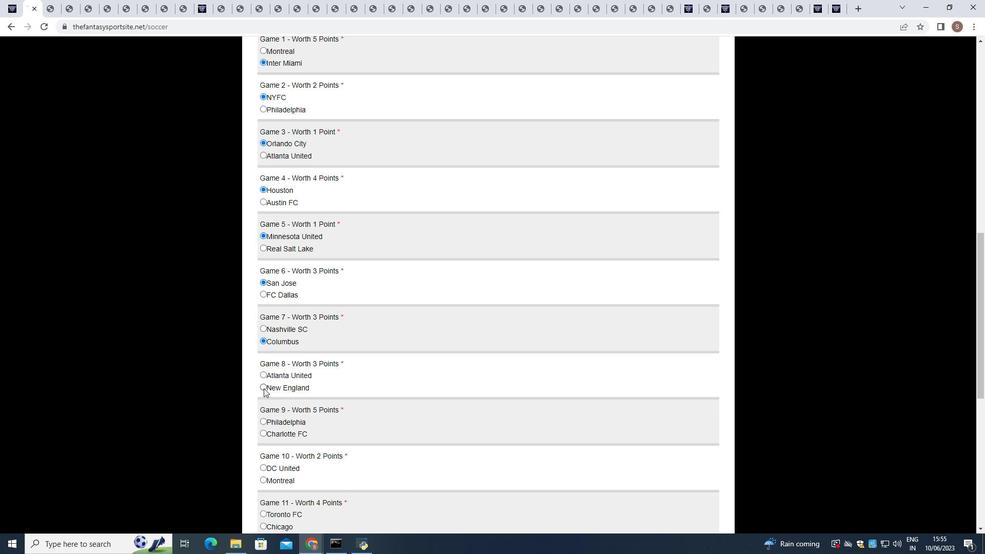 
Action: Mouse pressed left at (263, 388)
Screenshot: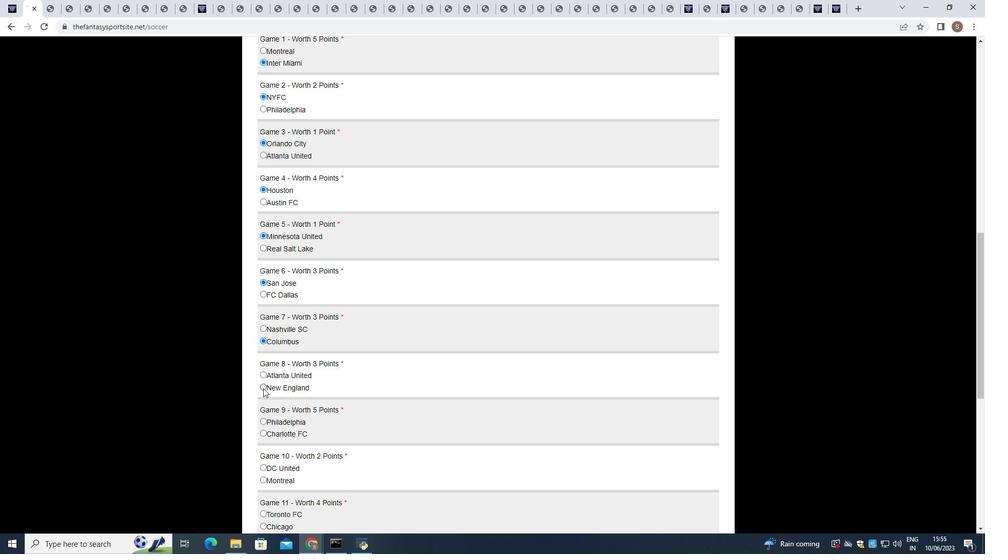 
Action: Mouse moved to (262, 419)
Screenshot: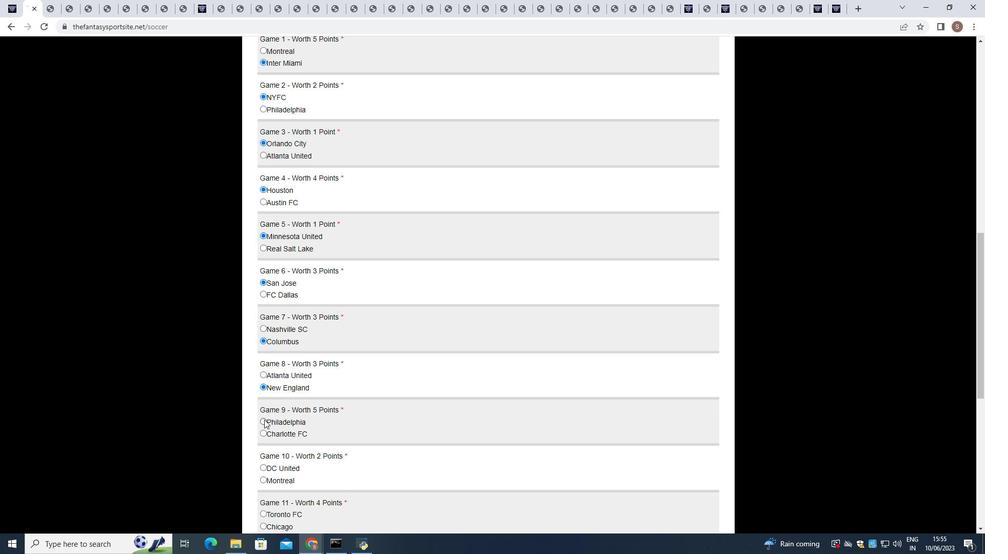 
Action: Mouse pressed left at (262, 419)
Screenshot: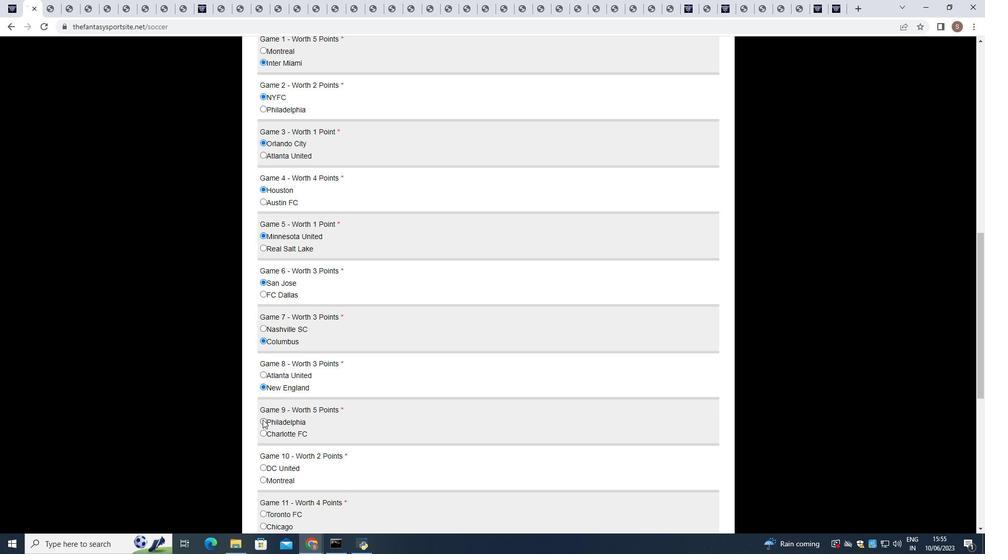 
Action: Mouse moved to (262, 477)
Screenshot: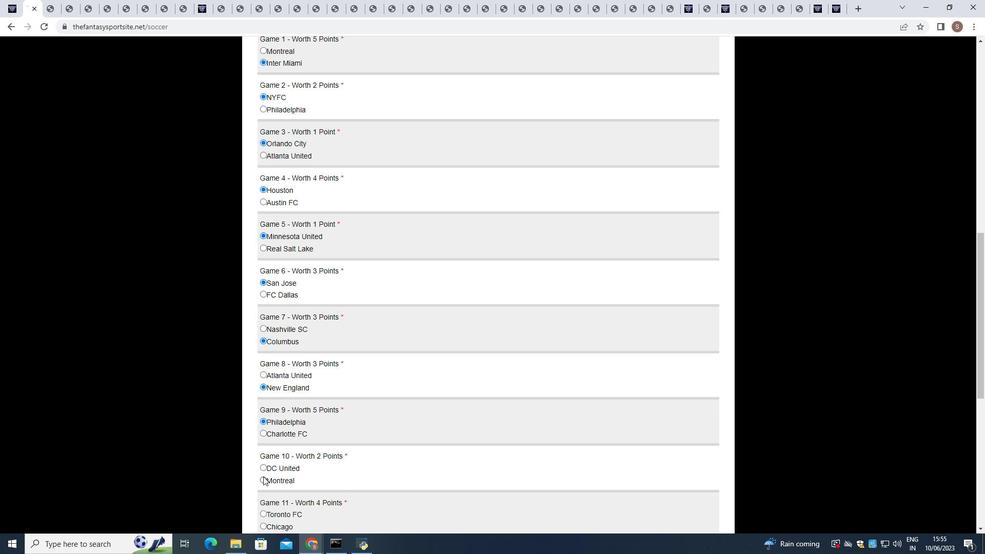 
Action: Mouse pressed left at (262, 477)
Screenshot: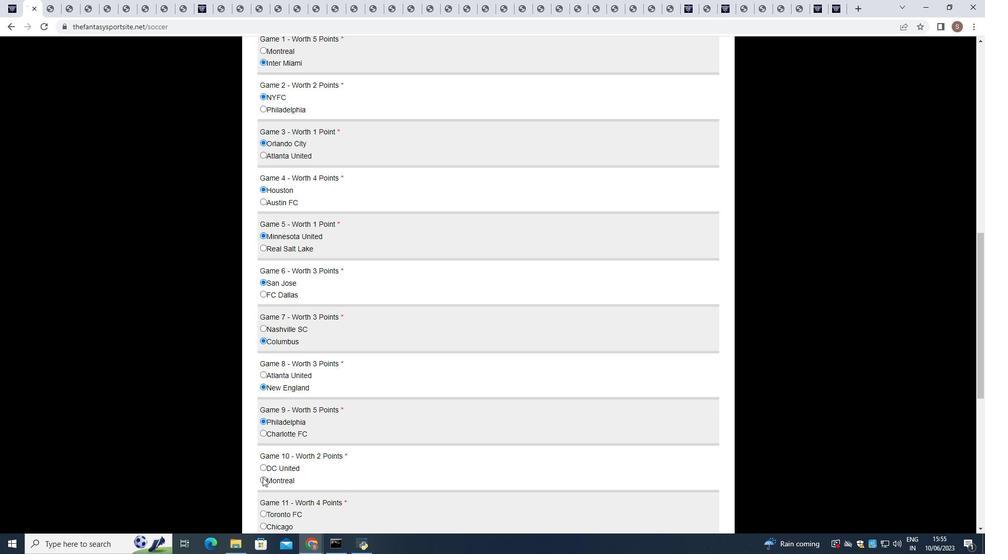 
Action: Mouse moved to (265, 469)
Screenshot: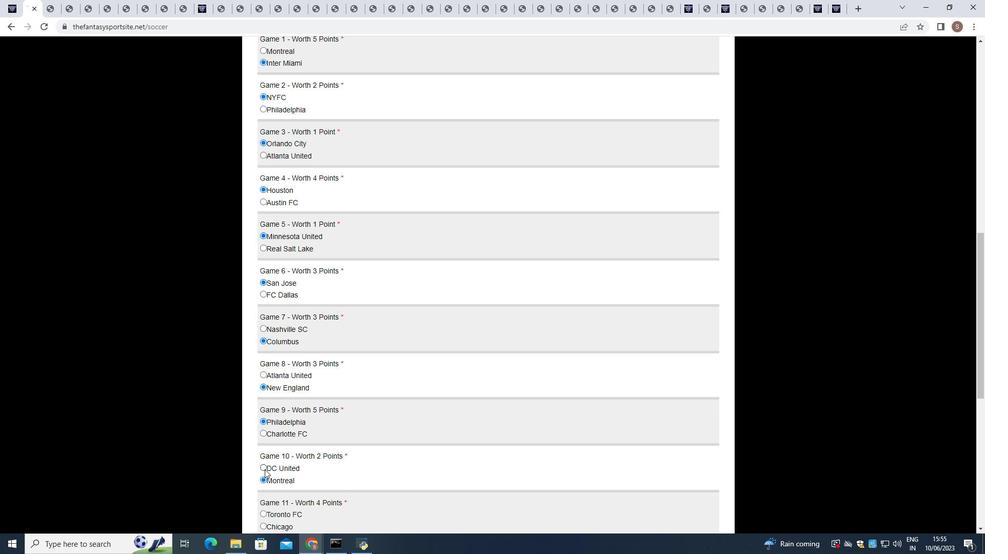 
Action: Mouse scrolled (265, 468) with delta (0, 0)
Screenshot: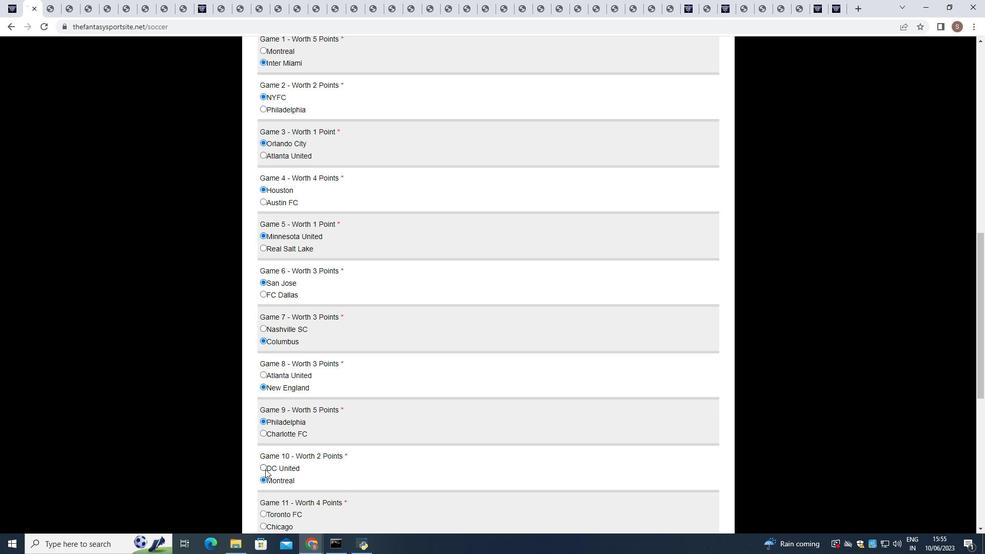 
Action: Mouse moved to (266, 468)
Screenshot: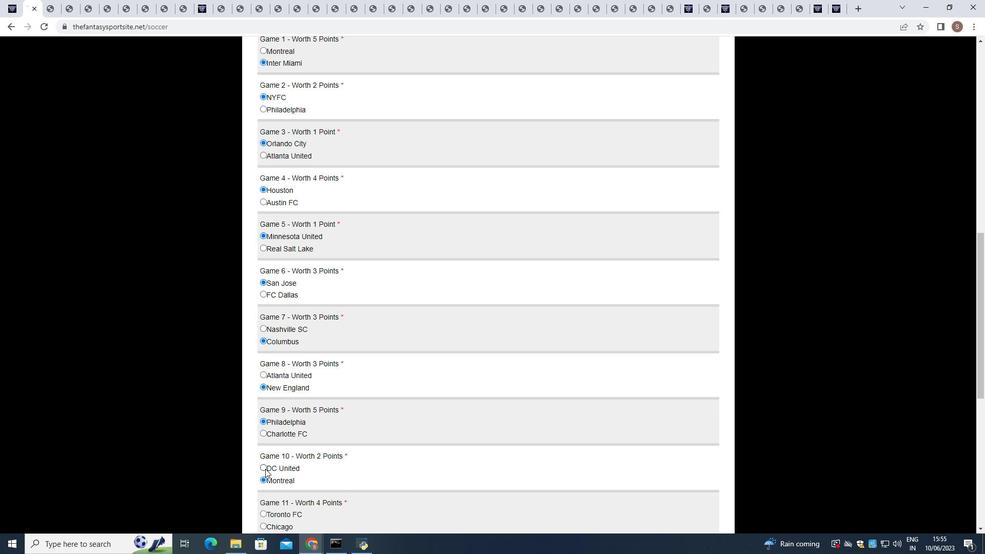 
Action: Mouse scrolled (266, 468) with delta (0, 0)
Screenshot: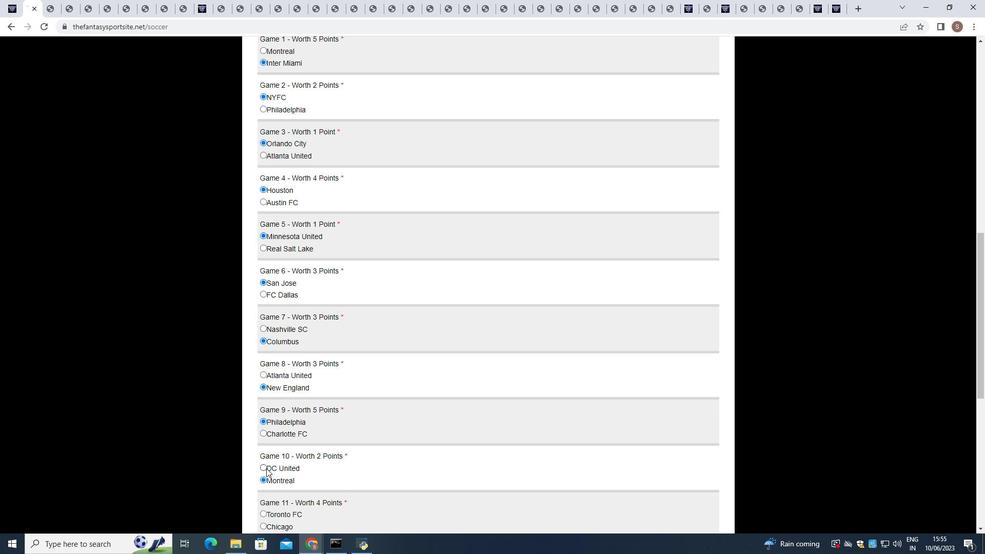 
Action: Mouse scrolled (266, 468) with delta (0, 0)
Screenshot: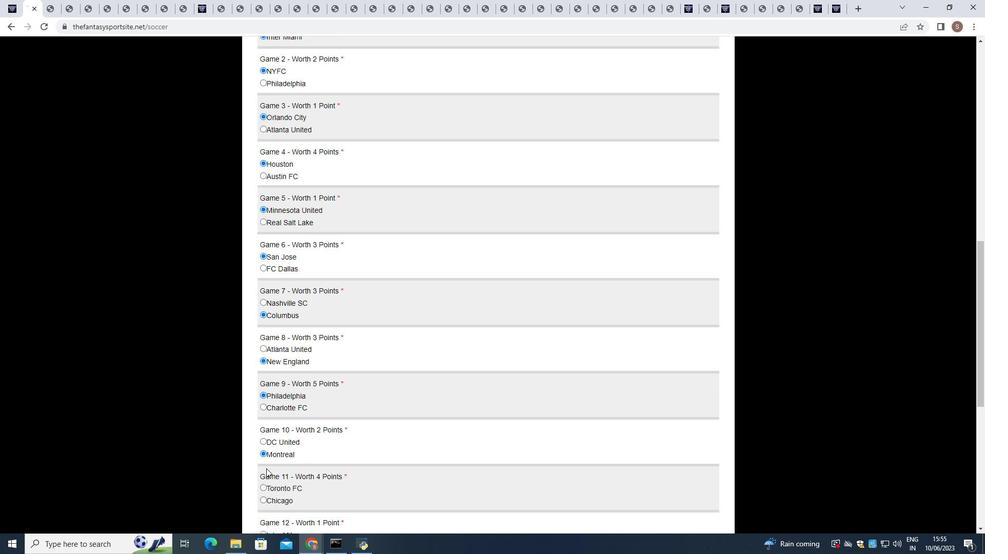 
Action: Mouse moved to (266, 468)
Screenshot: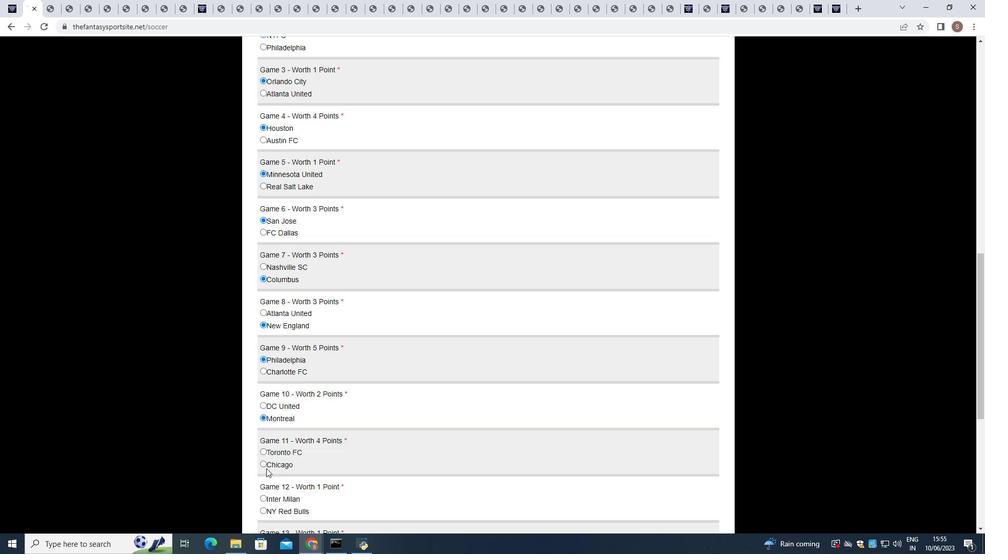 
Action: Mouse scrolled (266, 467) with delta (0, 0)
Screenshot: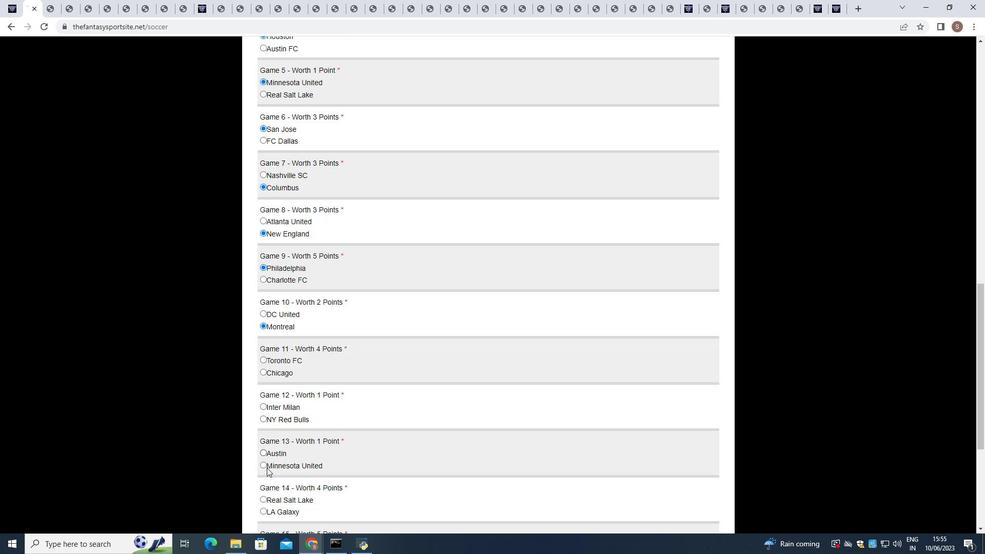 
Action: Mouse moved to (268, 467)
Screenshot: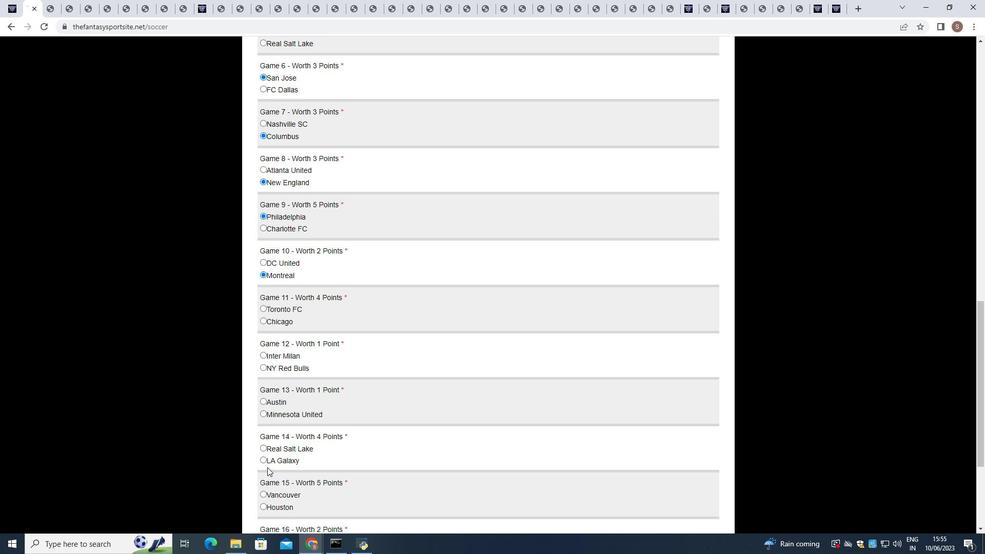 
Action: Mouse scrolled (268, 466) with delta (0, 0)
Screenshot: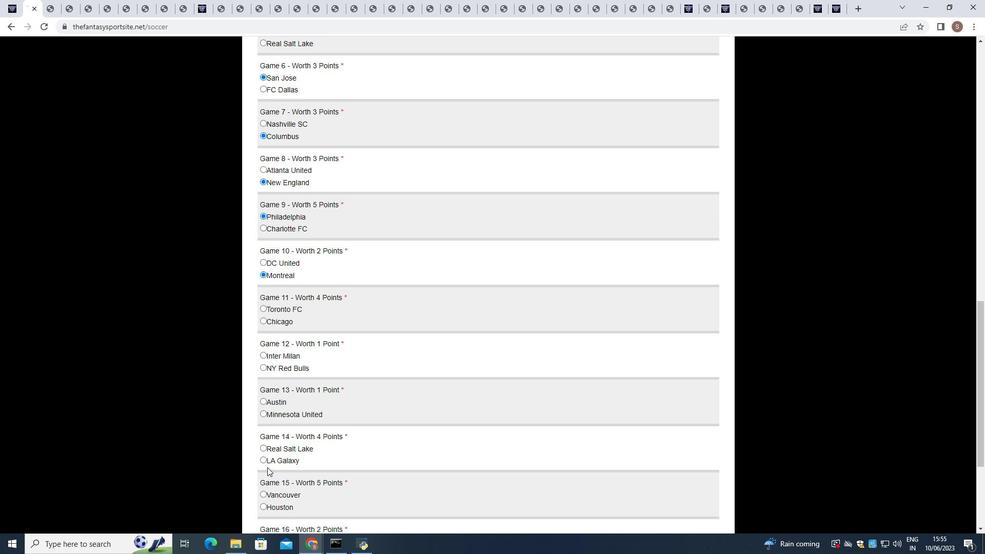 
Action: Mouse moved to (260, 267)
Screenshot: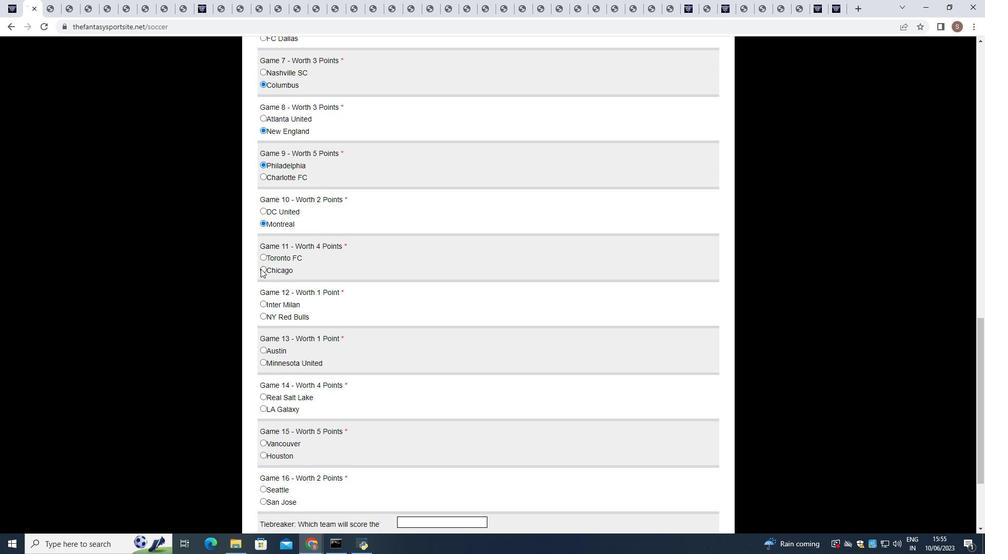 
Action: Mouse pressed left at (260, 267)
Screenshot: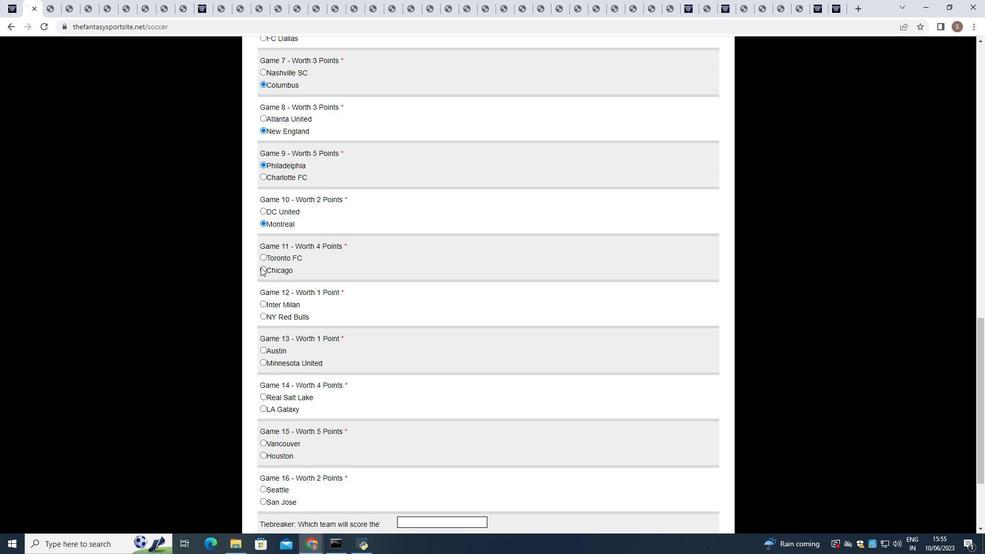 
Action: Mouse moved to (262, 299)
Screenshot: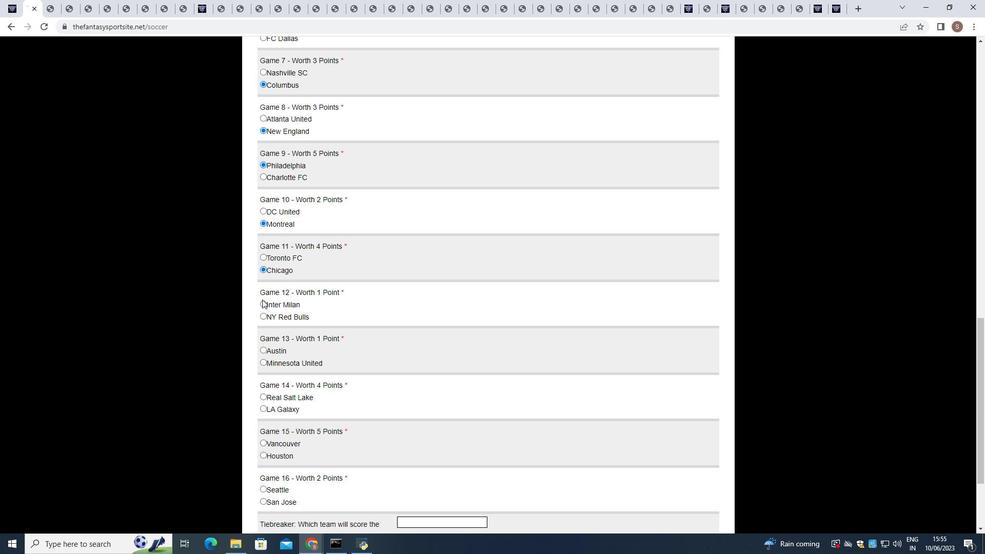 
Action: Mouse pressed left at (262, 299)
Screenshot: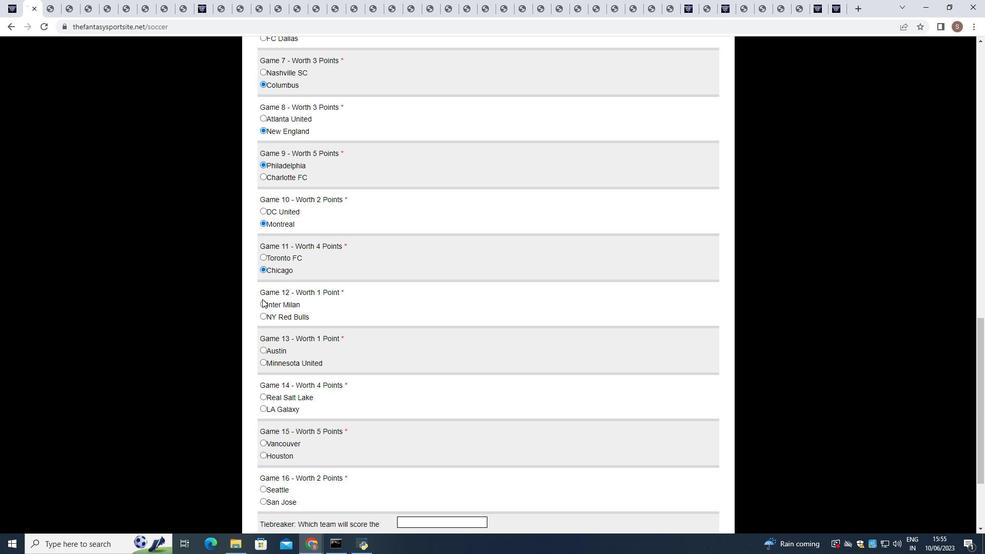 
Action: Mouse moved to (261, 302)
Screenshot: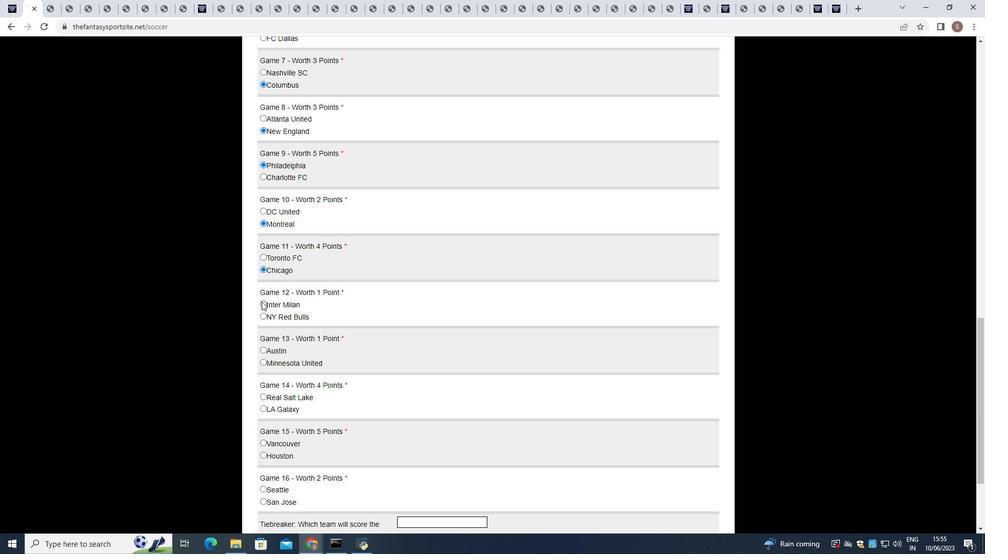 
Action: Mouse pressed left at (261, 302)
Screenshot: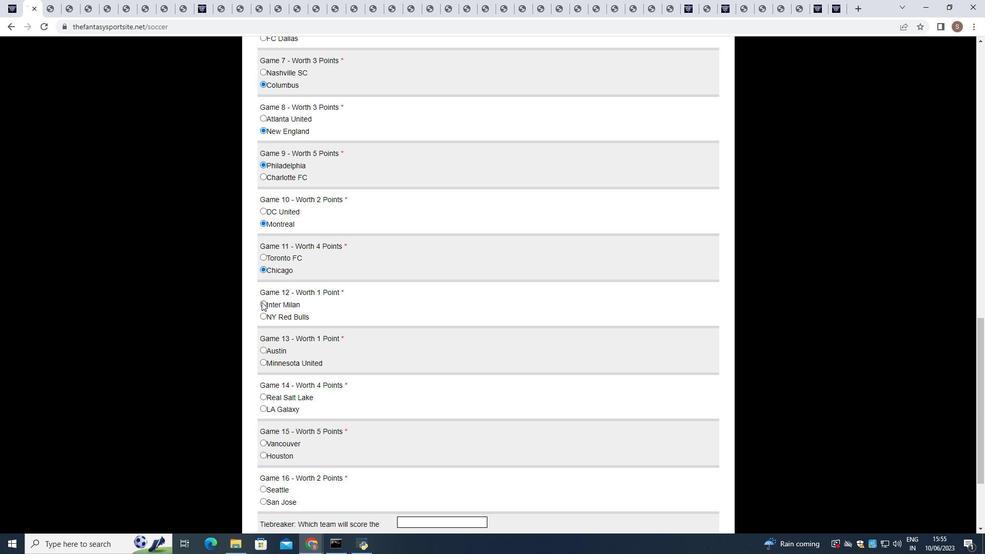 
Action: Mouse moved to (261, 362)
Screenshot: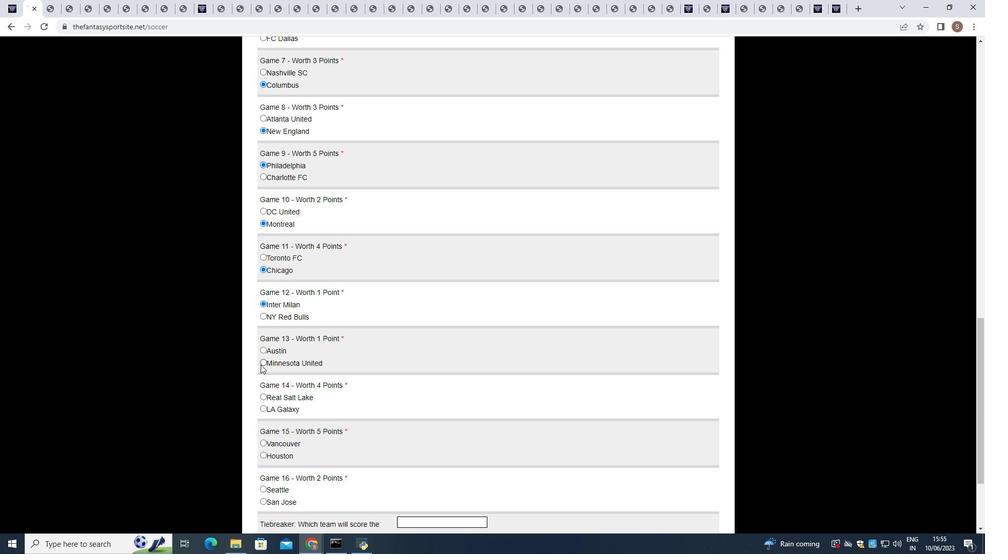 
Action: Mouse pressed left at (261, 362)
Screenshot: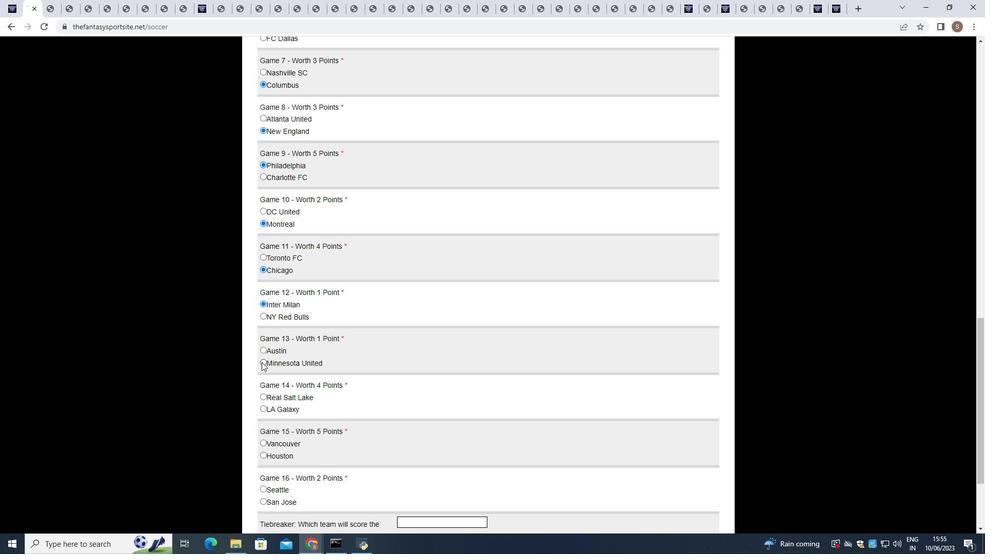 
Action: Mouse moved to (265, 394)
Screenshot: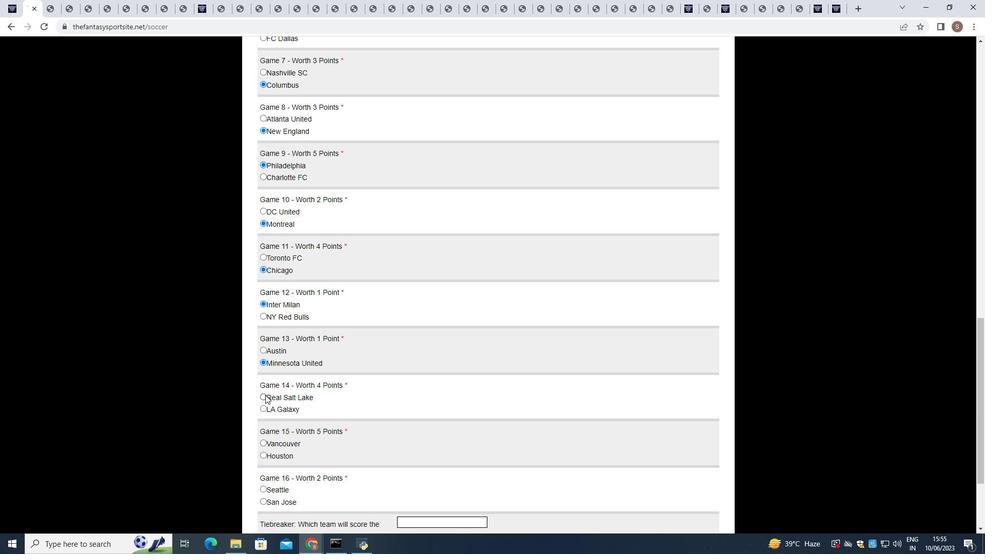 
Action: Mouse pressed left at (265, 394)
Screenshot: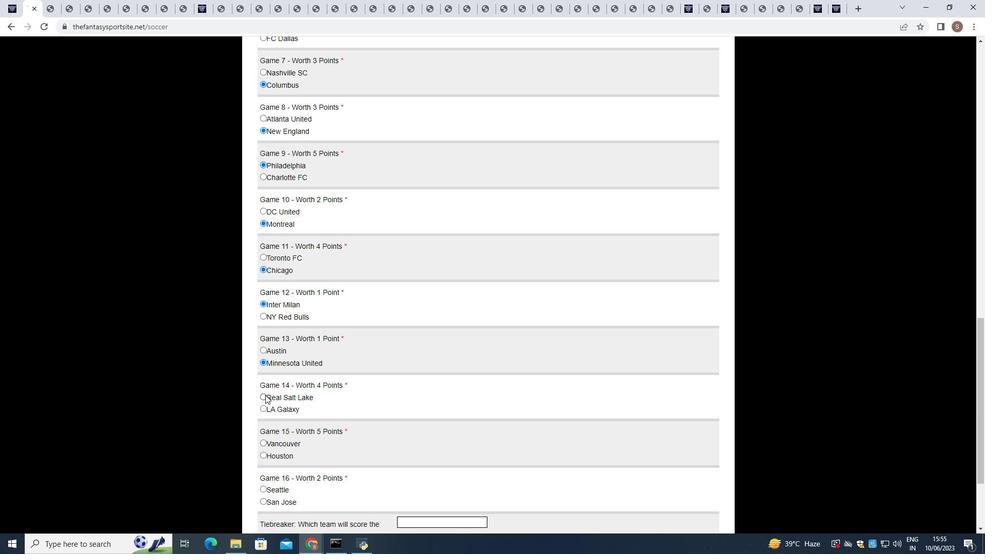 
Action: Mouse moved to (263, 439)
Screenshot: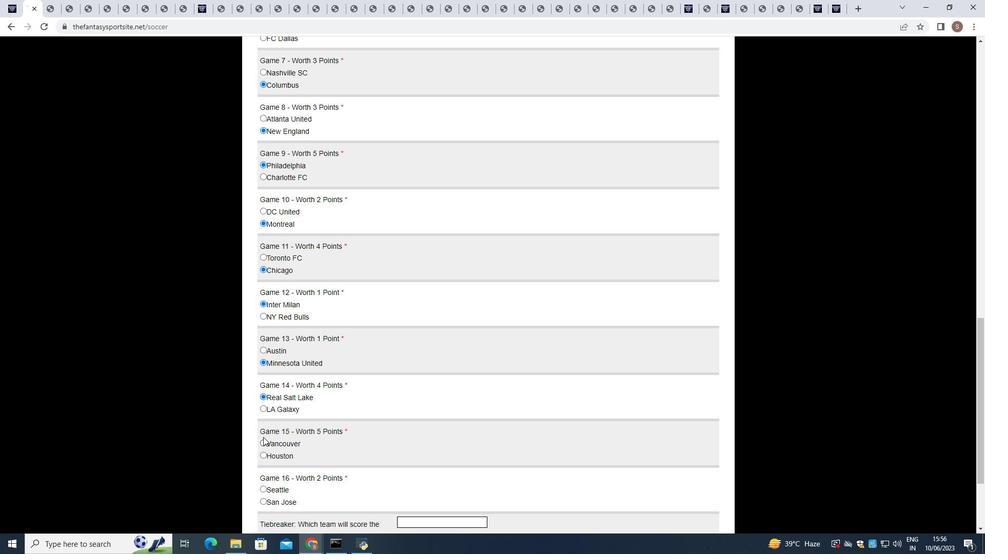 
Action: Mouse pressed left at (263, 439)
Screenshot: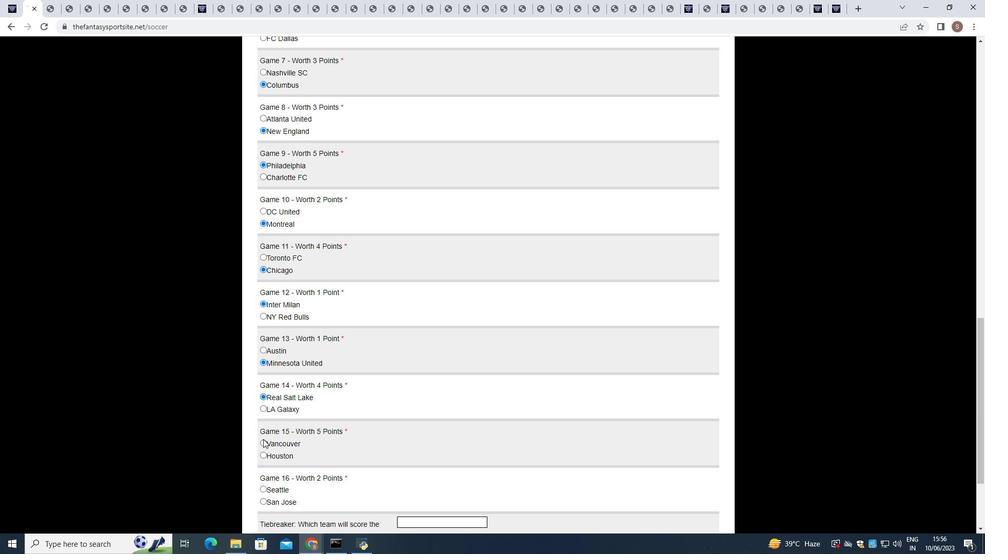 
Action: Mouse moved to (263, 441)
Screenshot: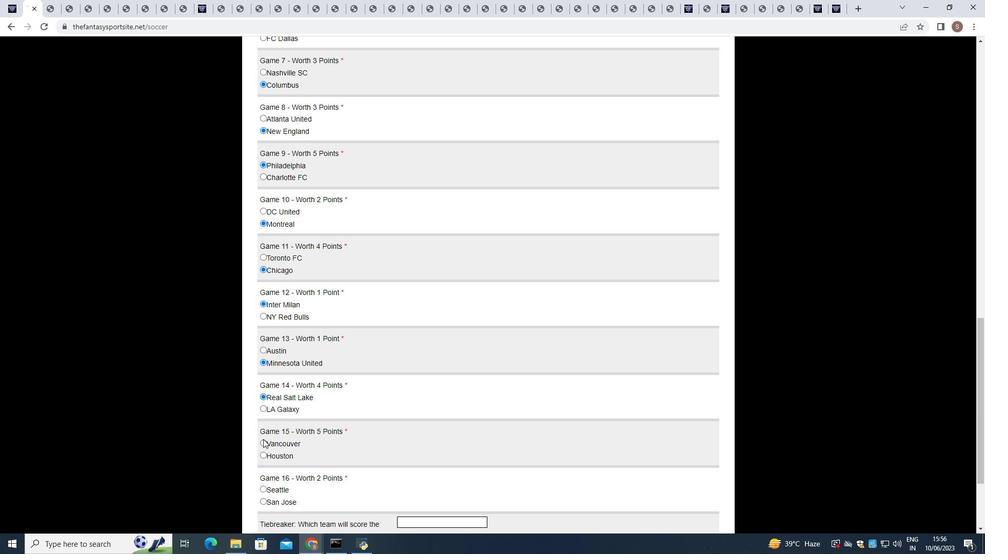 
Action: Mouse pressed left at (263, 441)
Screenshot: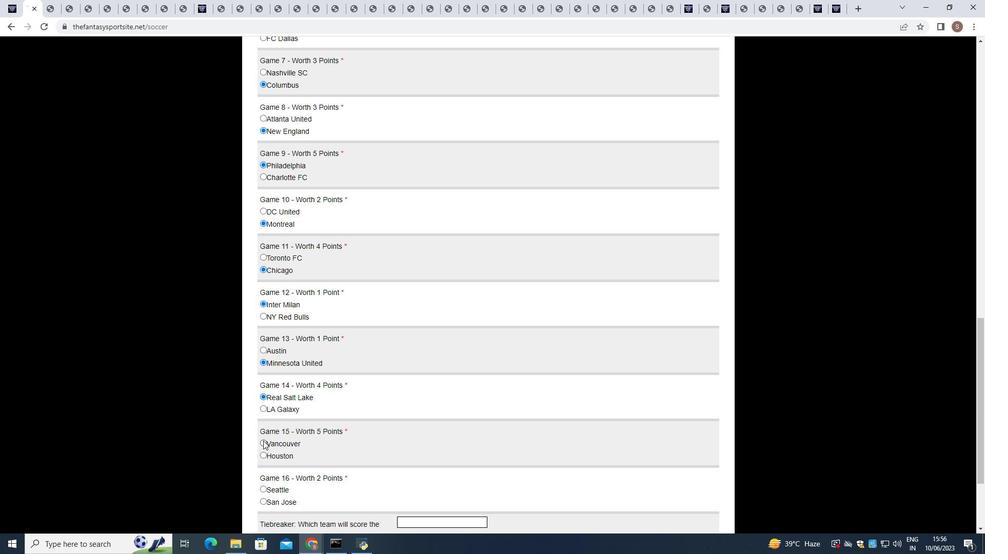 
Action: Mouse scrolled (263, 440) with delta (0, 0)
Screenshot: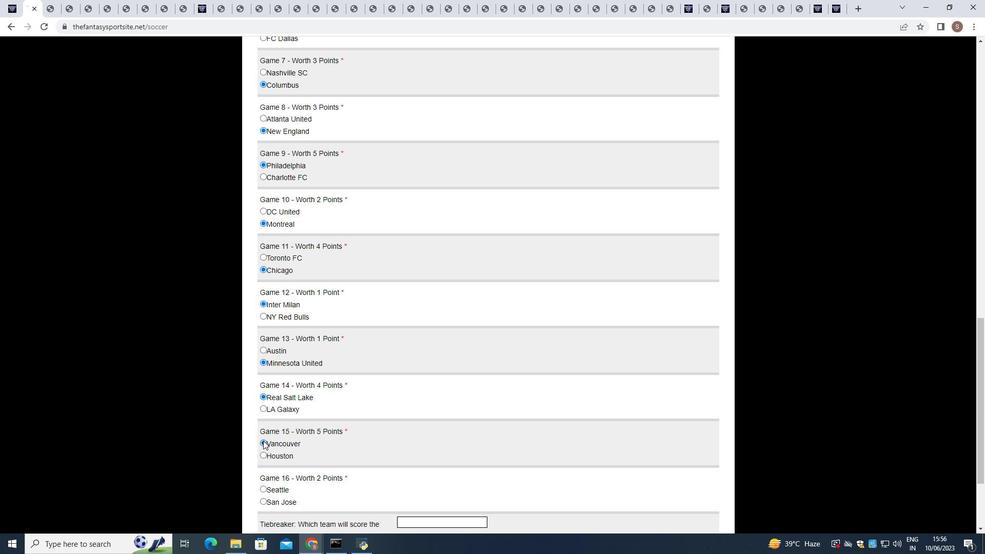 
Action: Mouse moved to (262, 442)
Screenshot: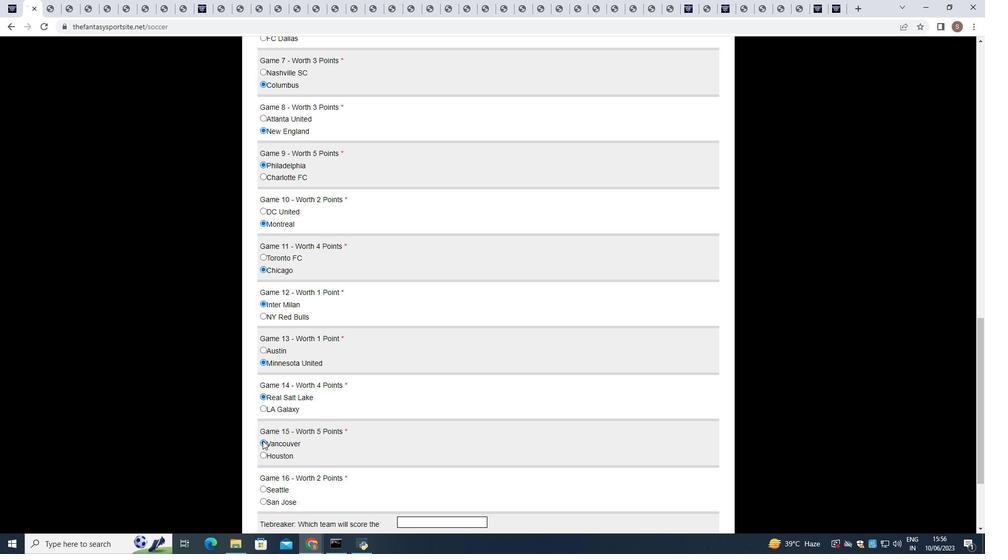 
Action: Mouse scrolled (262, 442) with delta (0, 0)
Screenshot: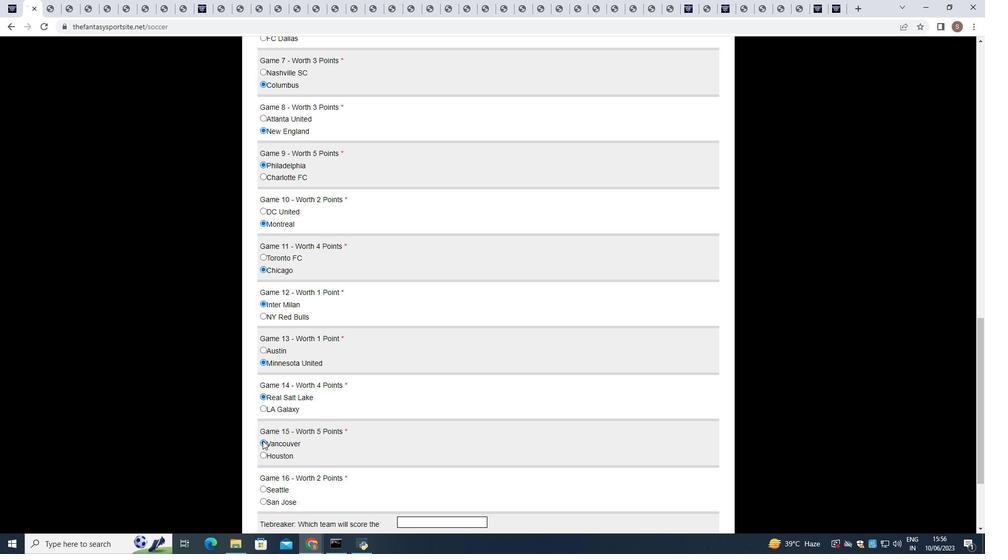 
Action: Mouse moved to (262, 443)
Screenshot: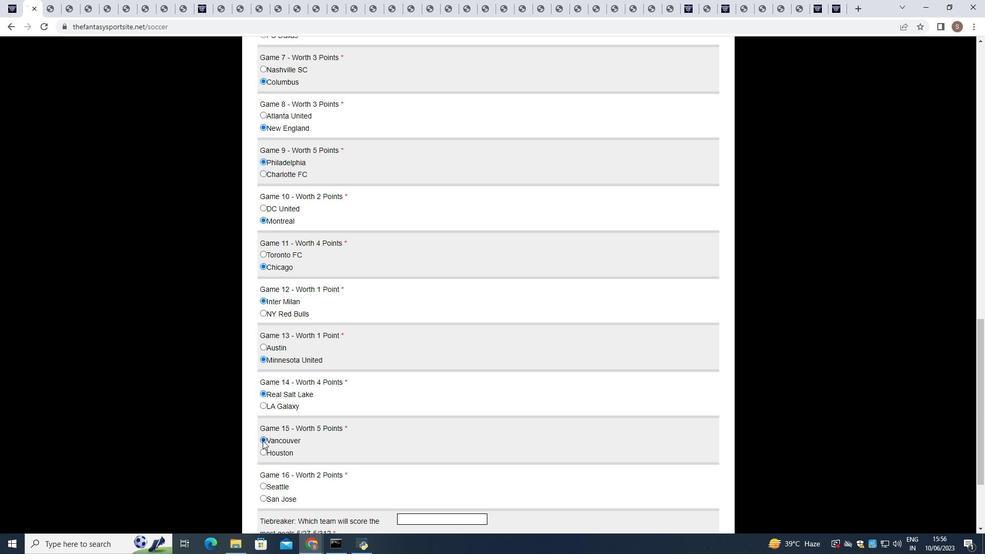 
Action: Mouse scrolled (262, 442) with delta (0, 0)
Screenshot: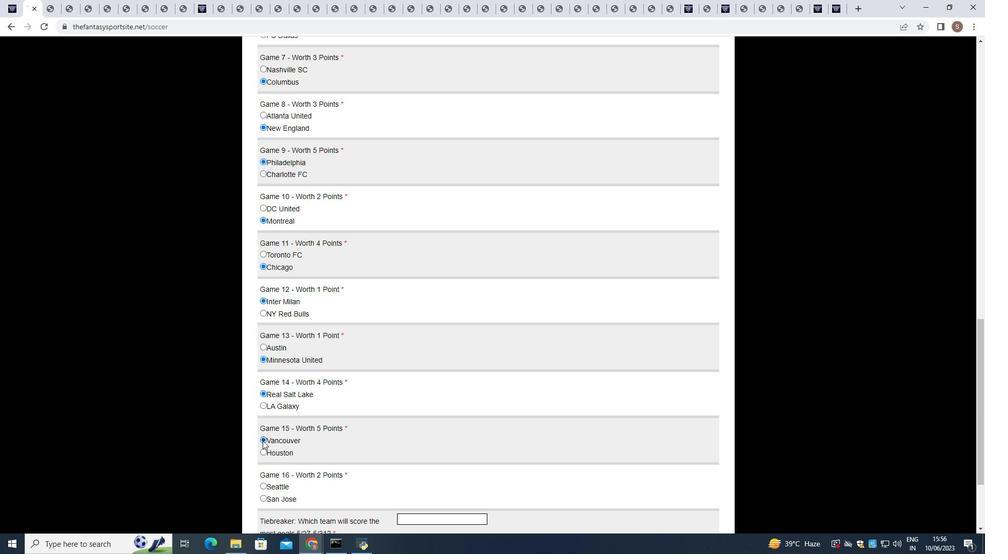 
Action: Mouse moved to (262, 377)
Screenshot: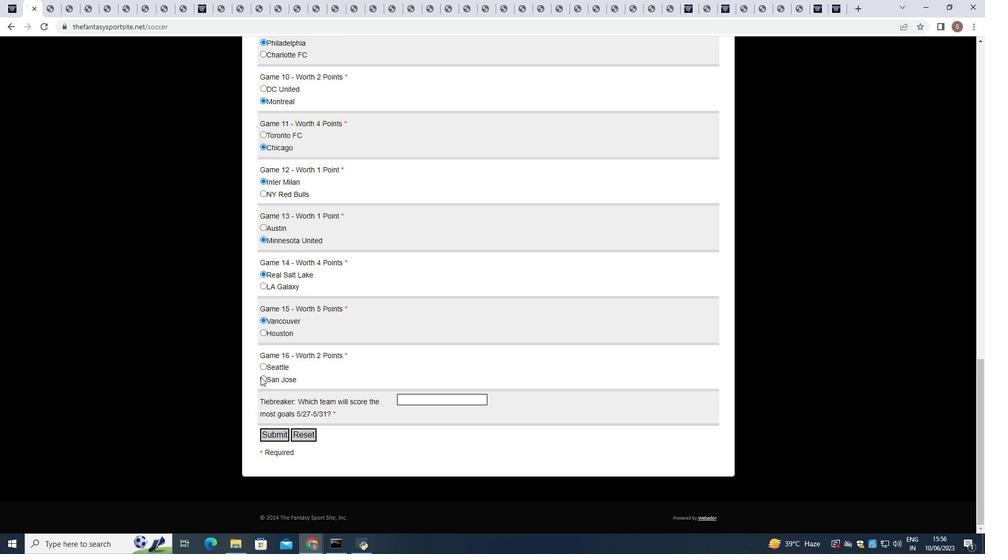 
Action: Mouse pressed left at (262, 377)
Screenshot: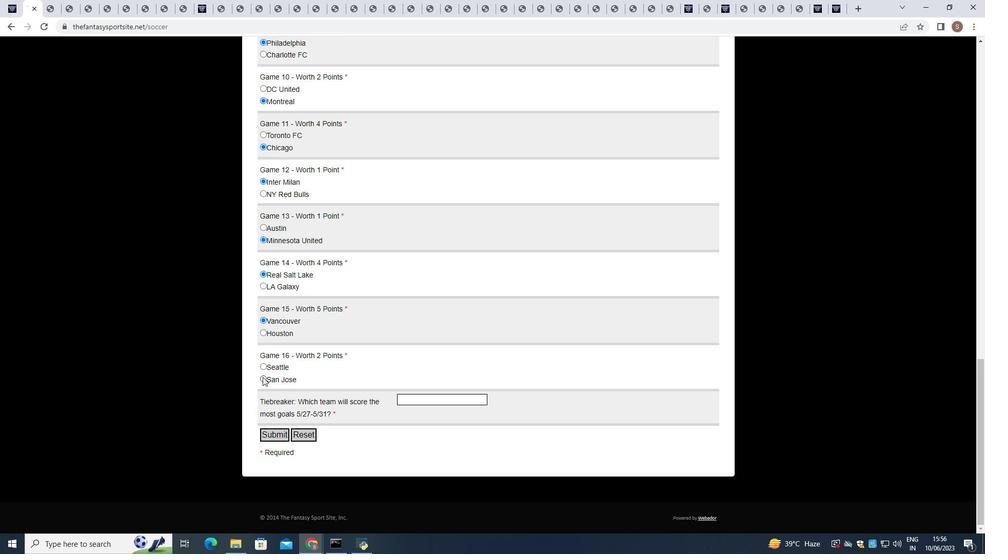 
Action: Mouse moved to (418, 402)
Screenshot: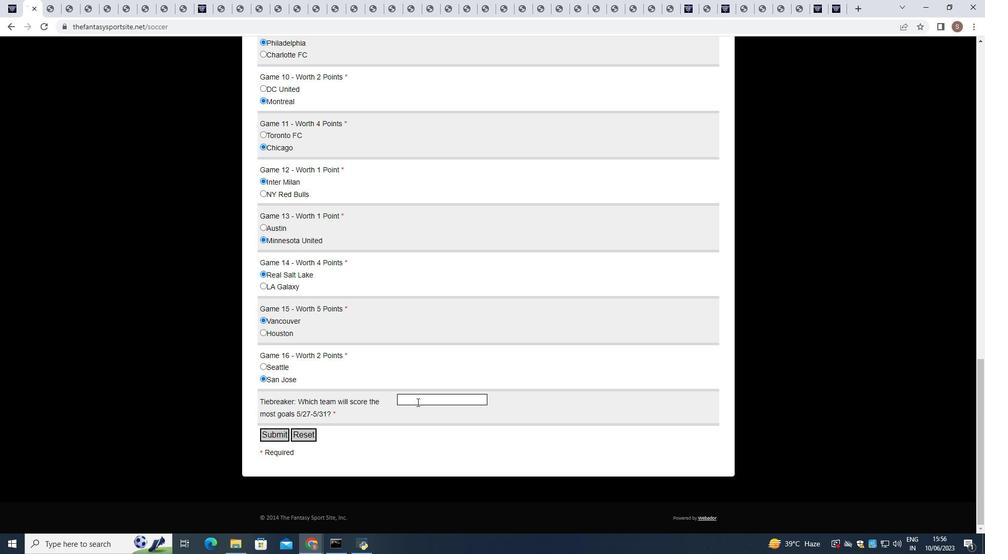 
Action: Mouse pressed left at (418, 402)
Screenshot: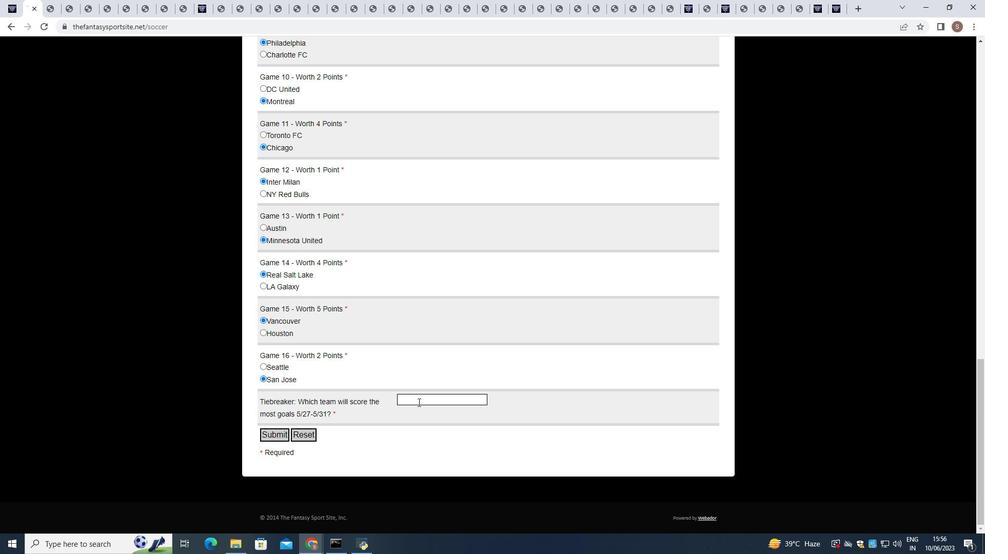 
Action: Key pressed <Key.shift>Houston
Screenshot: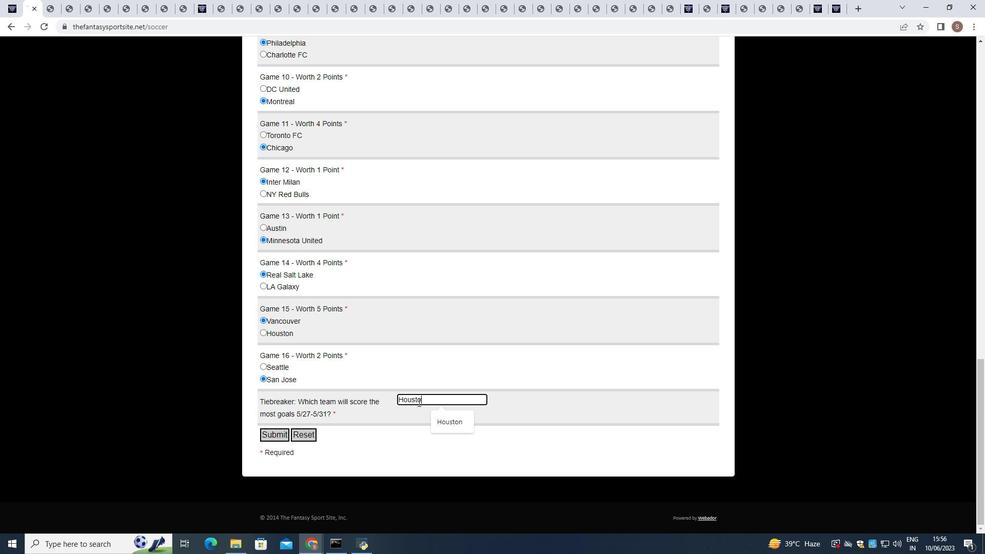 
Action: Mouse moved to (279, 432)
Screenshot: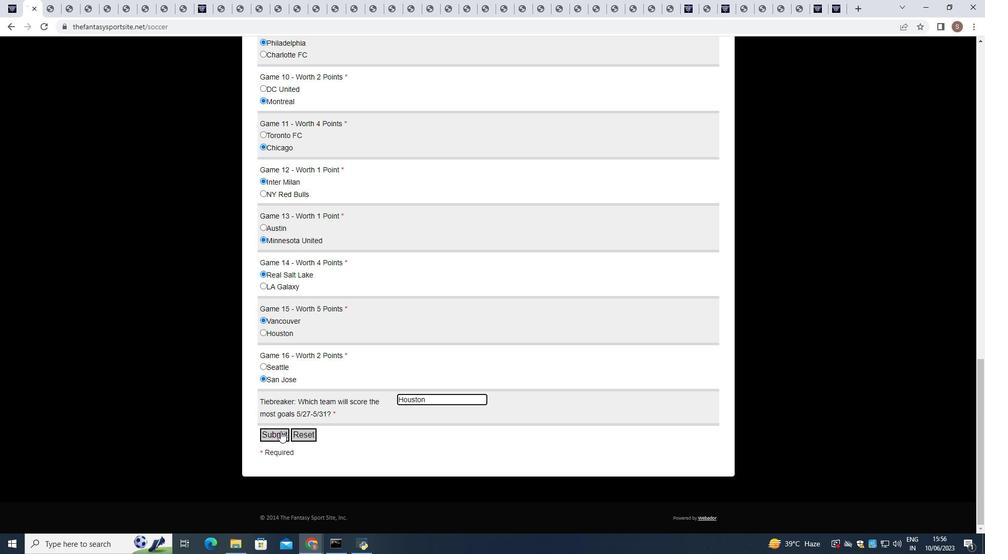 
Action: Mouse pressed left at (279, 432)
Screenshot: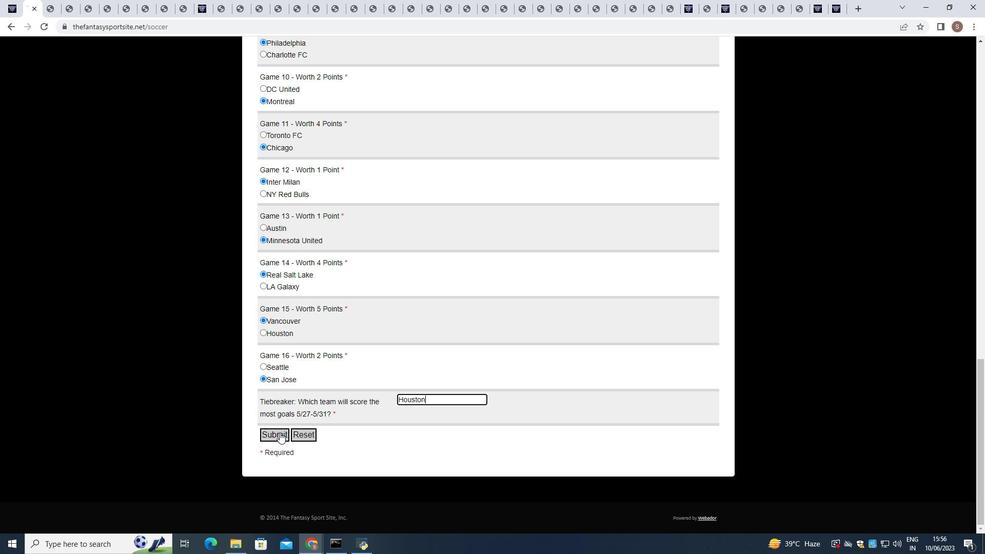 
